 Task: Configure channel productivity for partners.
Action: Mouse moved to (1151, 86)
Screenshot: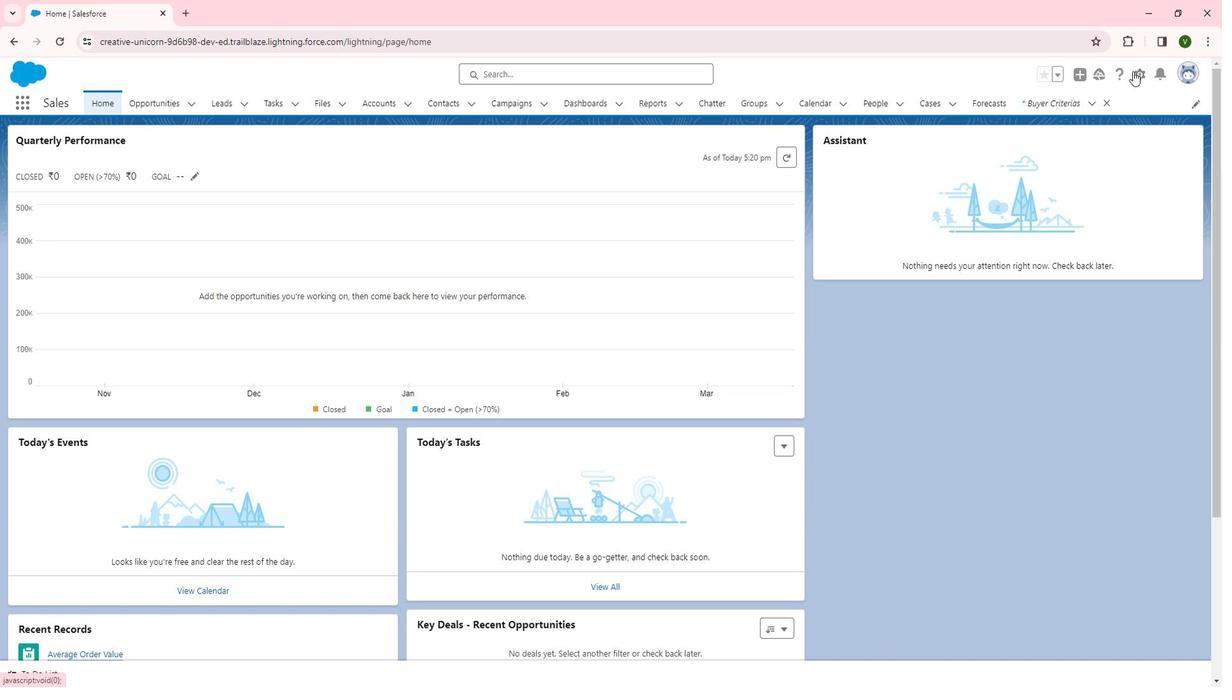 
Action: Mouse pressed left at (1151, 86)
Screenshot: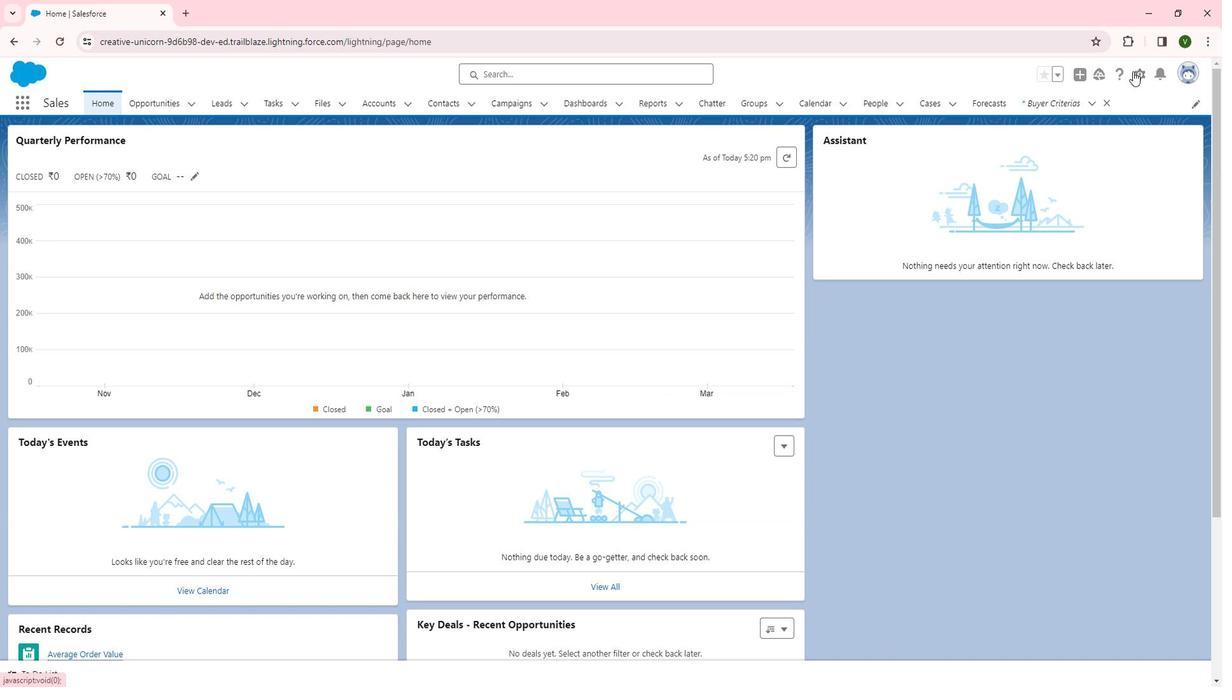 
Action: Mouse moved to (1105, 126)
Screenshot: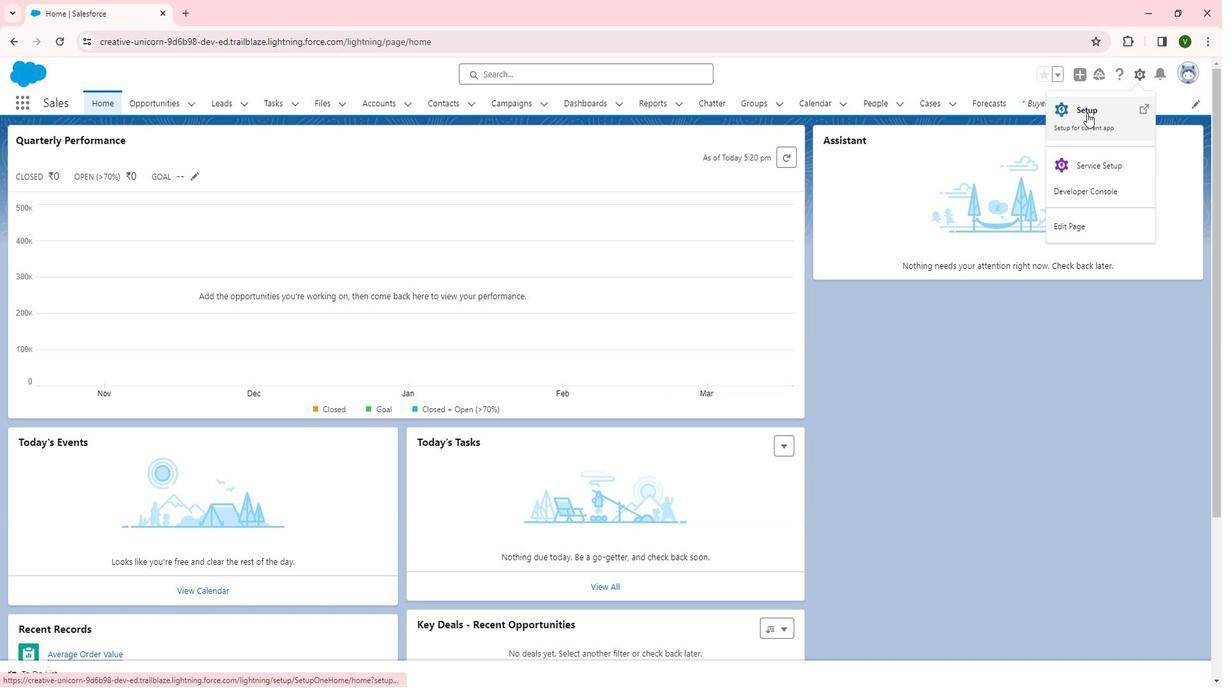 
Action: Mouse pressed left at (1105, 126)
Screenshot: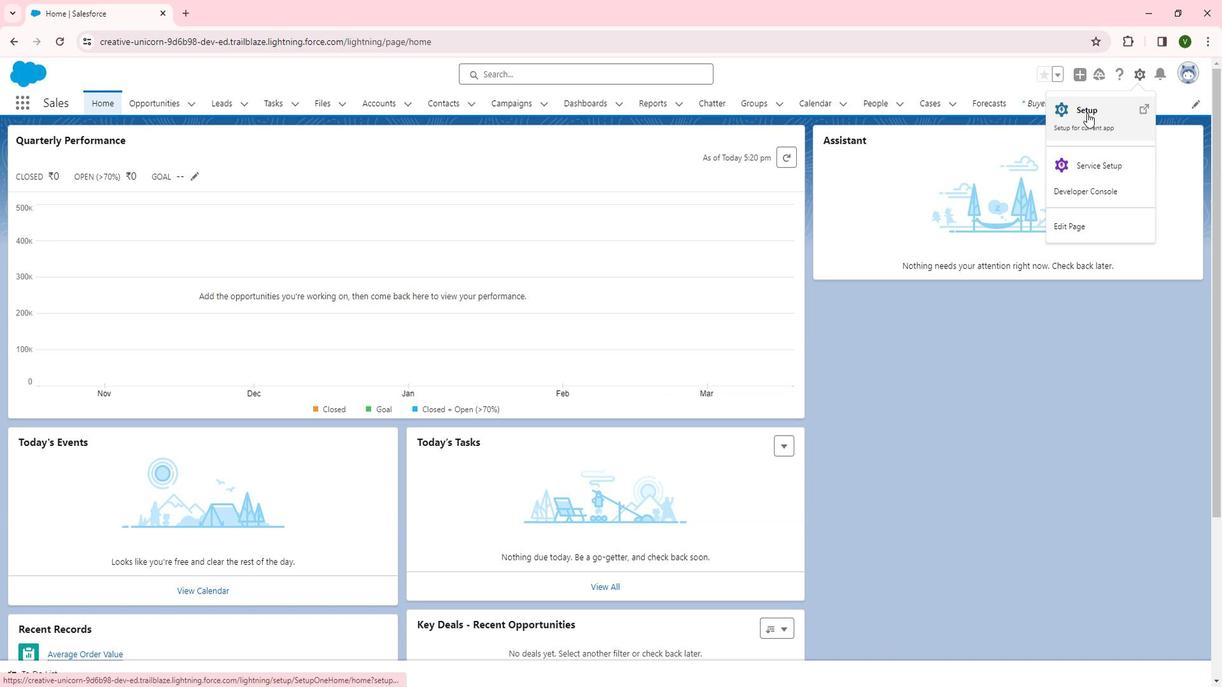 
Action: Mouse moved to (147, 382)
Screenshot: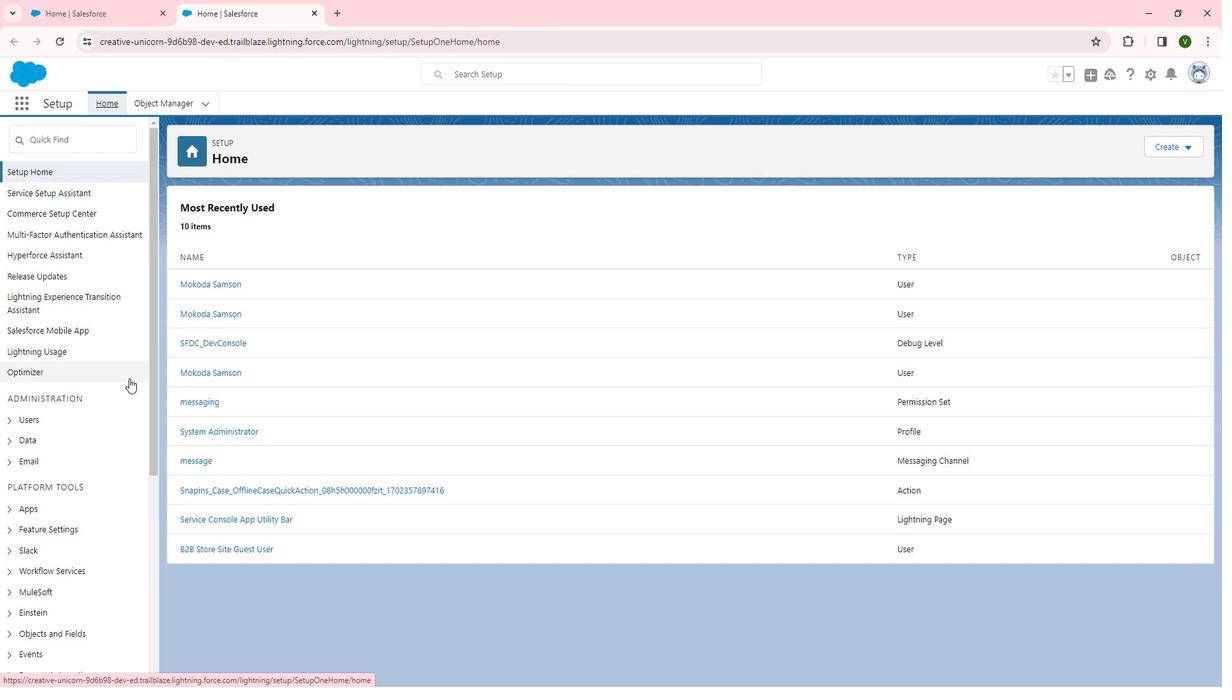 
Action: Mouse scrolled (147, 381) with delta (0, 0)
Screenshot: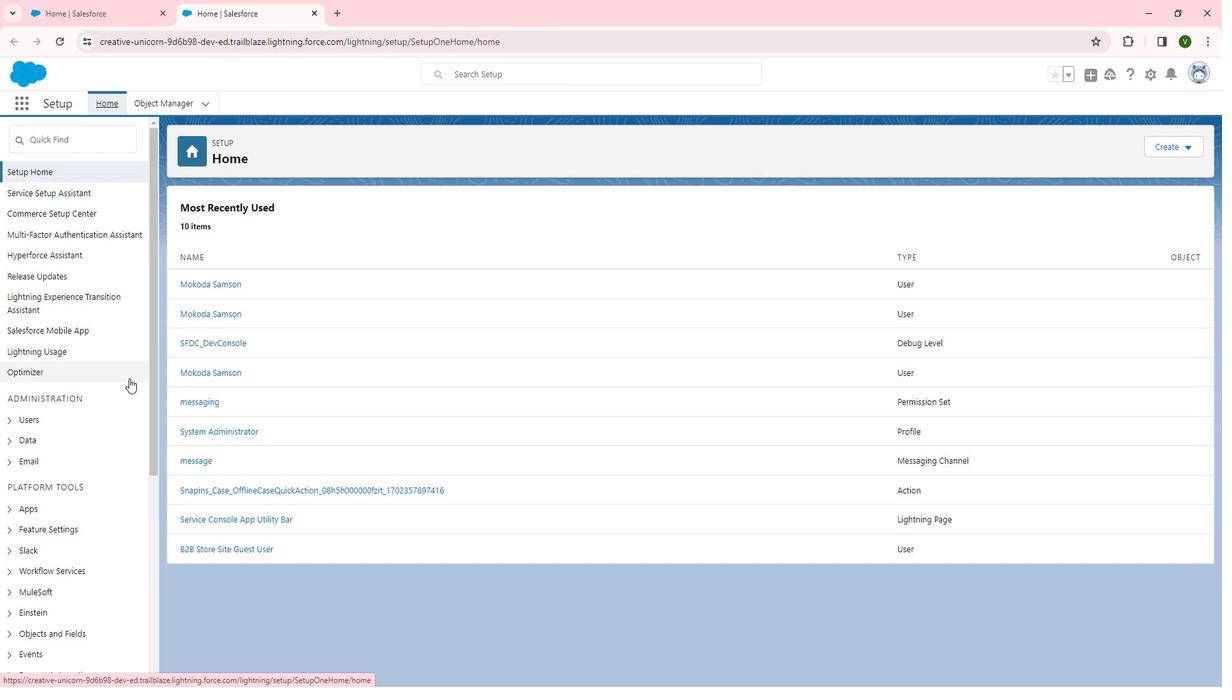 
Action: Mouse moved to (143, 385)
Screenshot: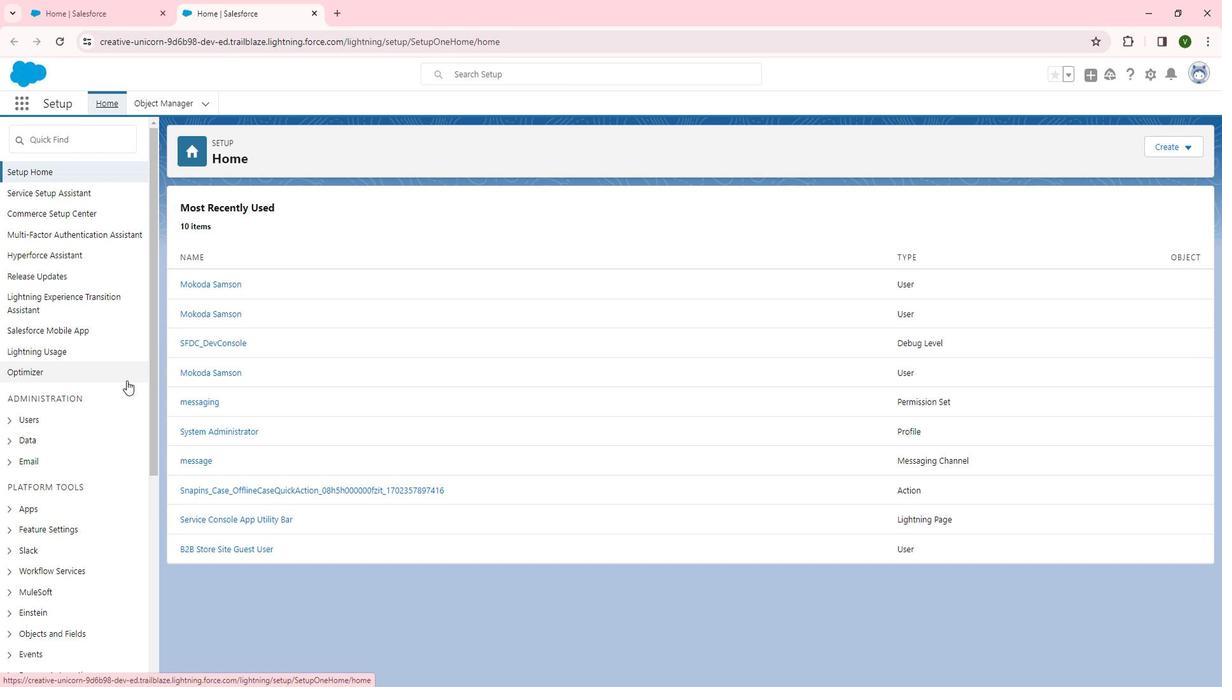 
Action: Mouse scrolled (143, 384) with delta (0, 0)
Screenshot: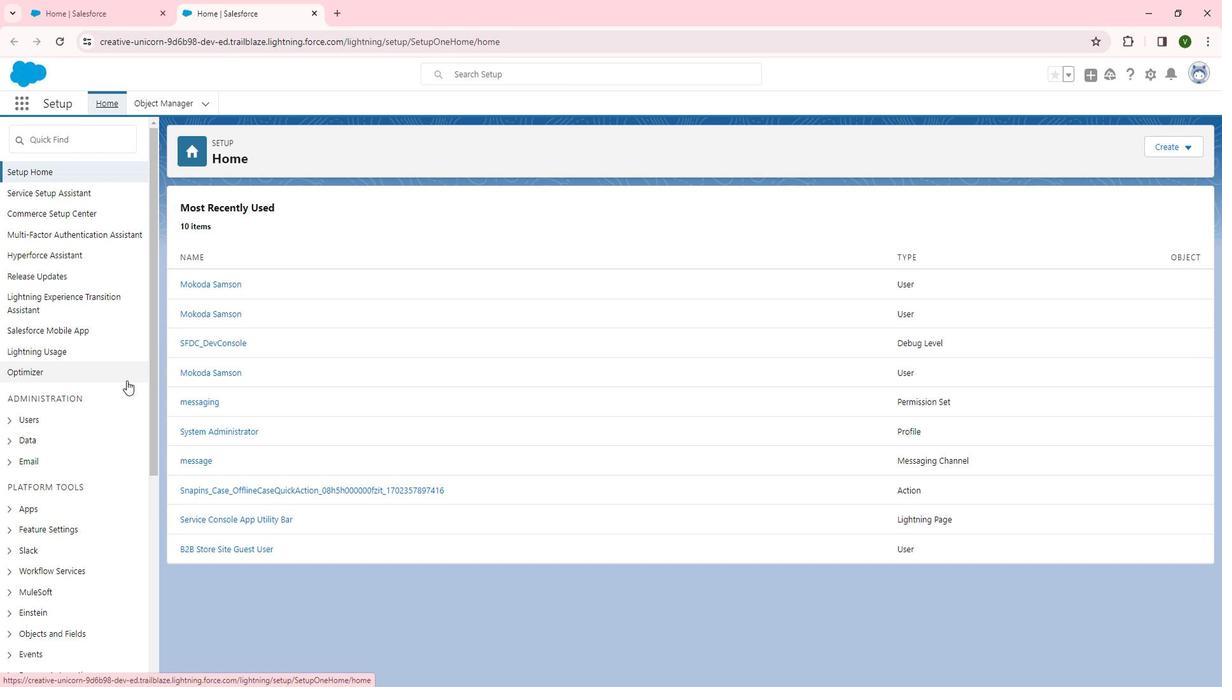 
Action: Mouse moved to (143, 385)
Screenshot: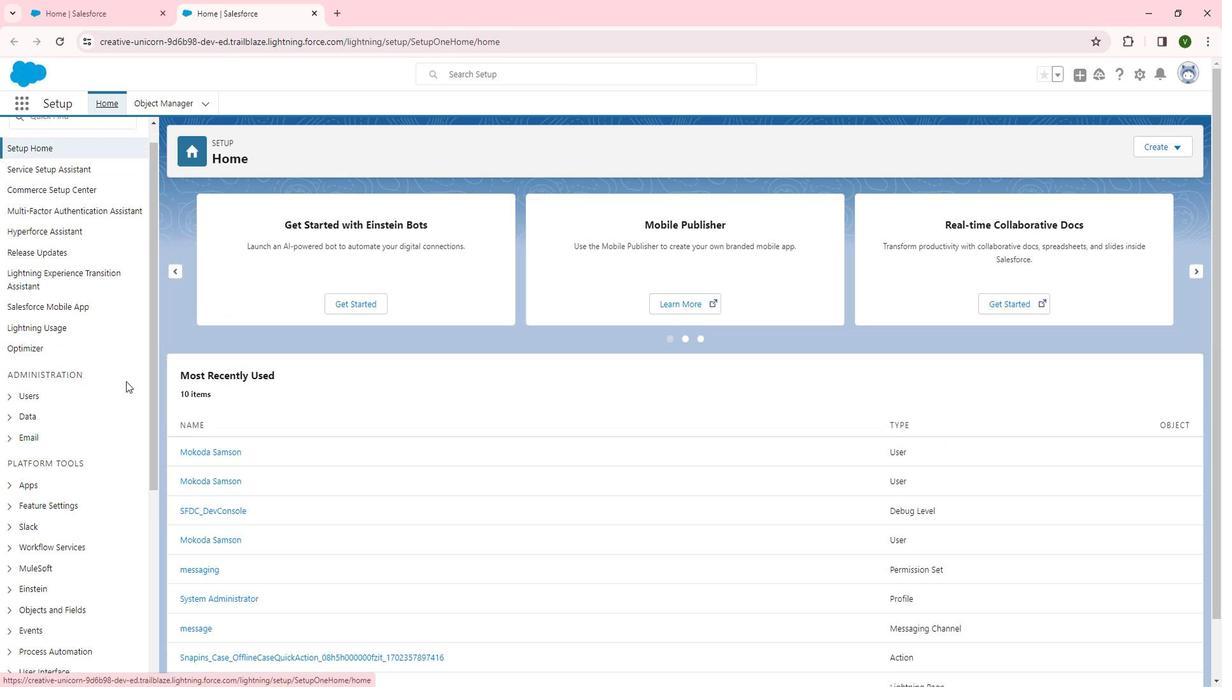 
Action: Mouse scrolled (143, 384) with delta (0, 0)
Screenshot: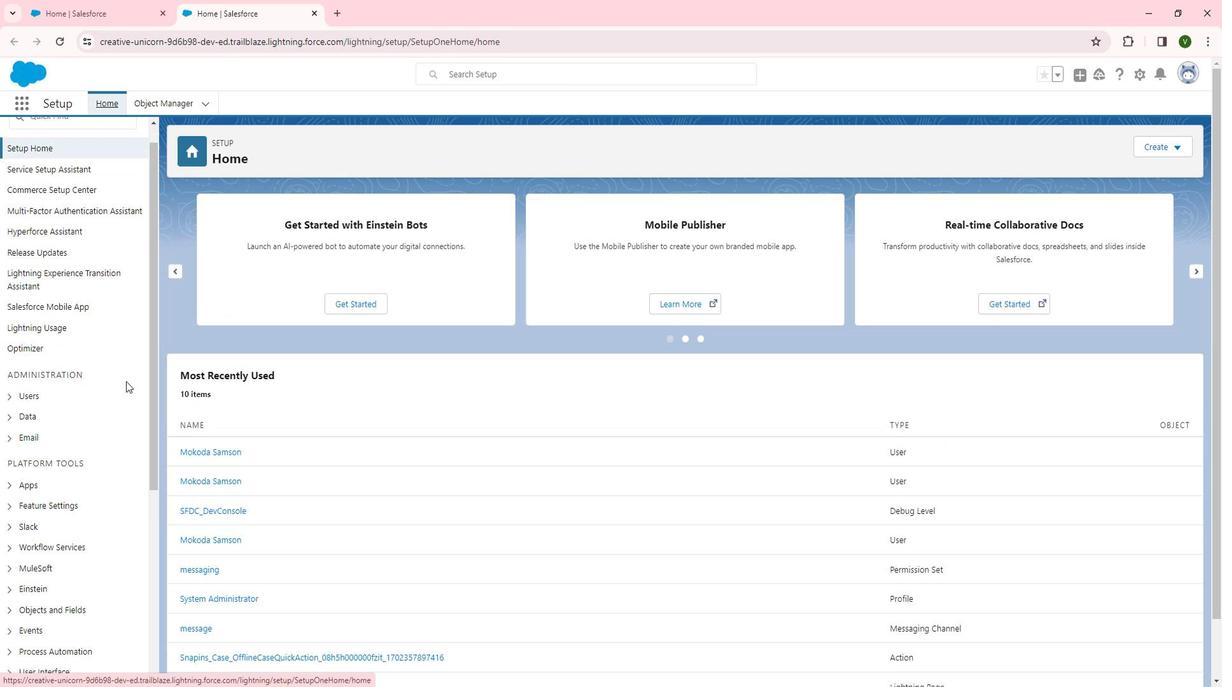 
Action: Mouse moved to (140, 391)
Screenshot: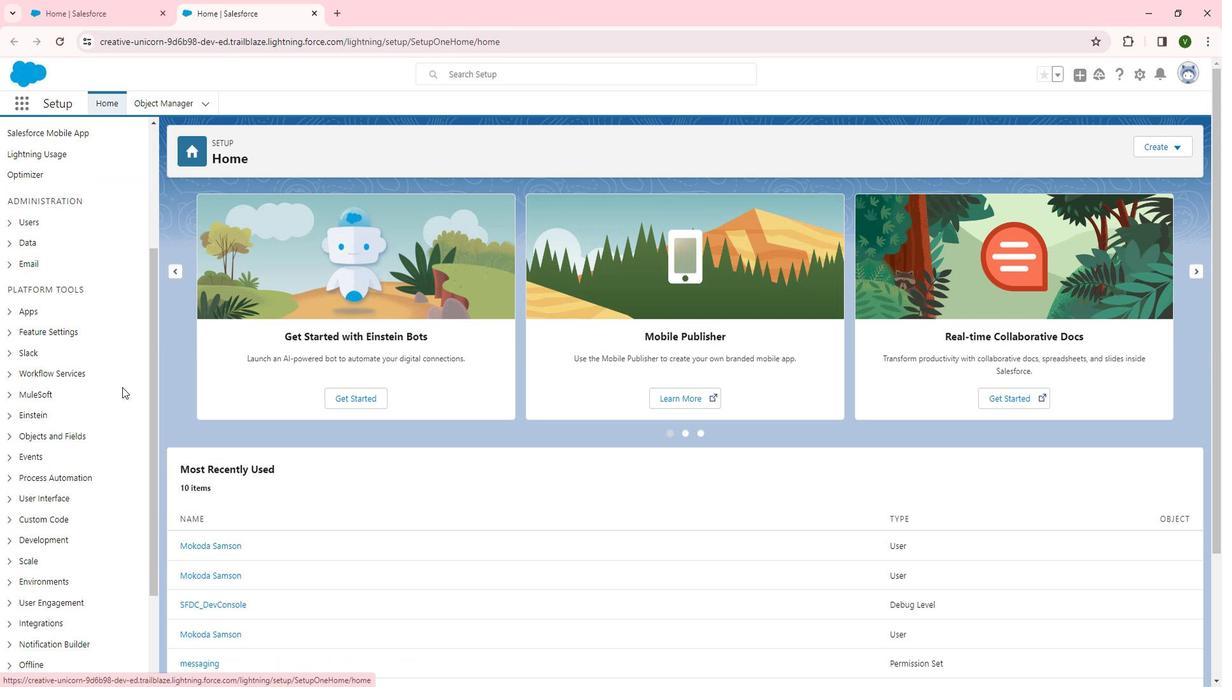
Action: Mouse scrolled (140, 390) with delta (0, 0)
Screenshot: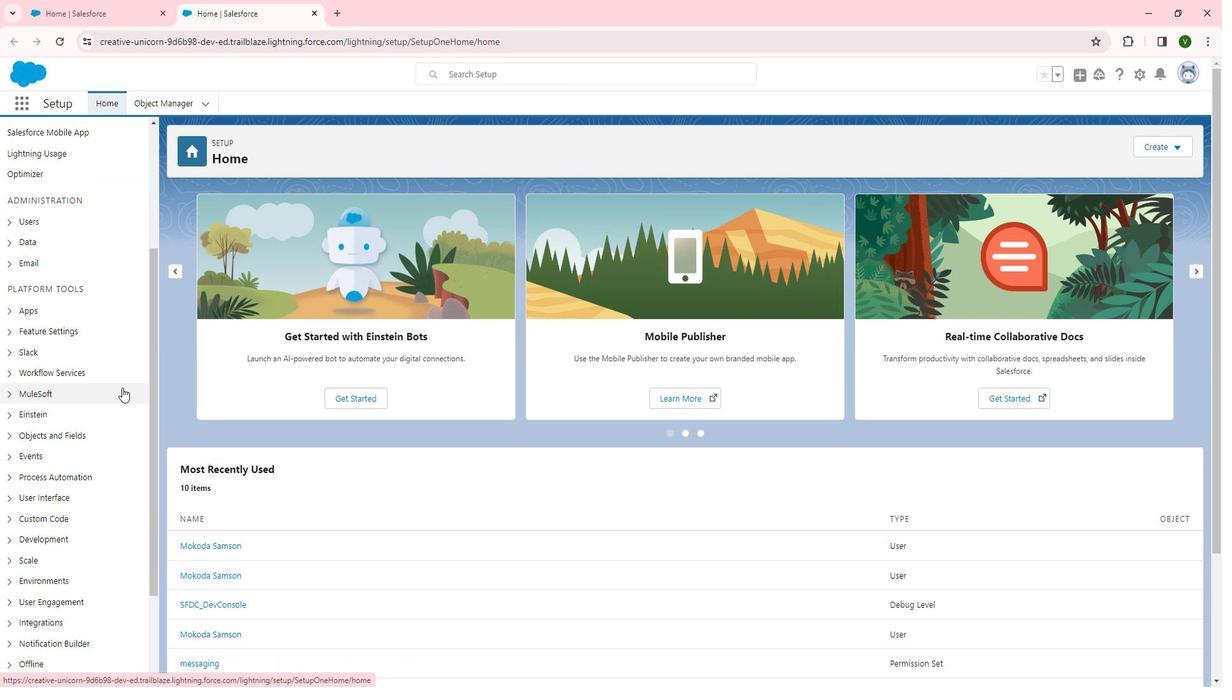 
Action: Mouse moved to (28, 273)
Screenshot: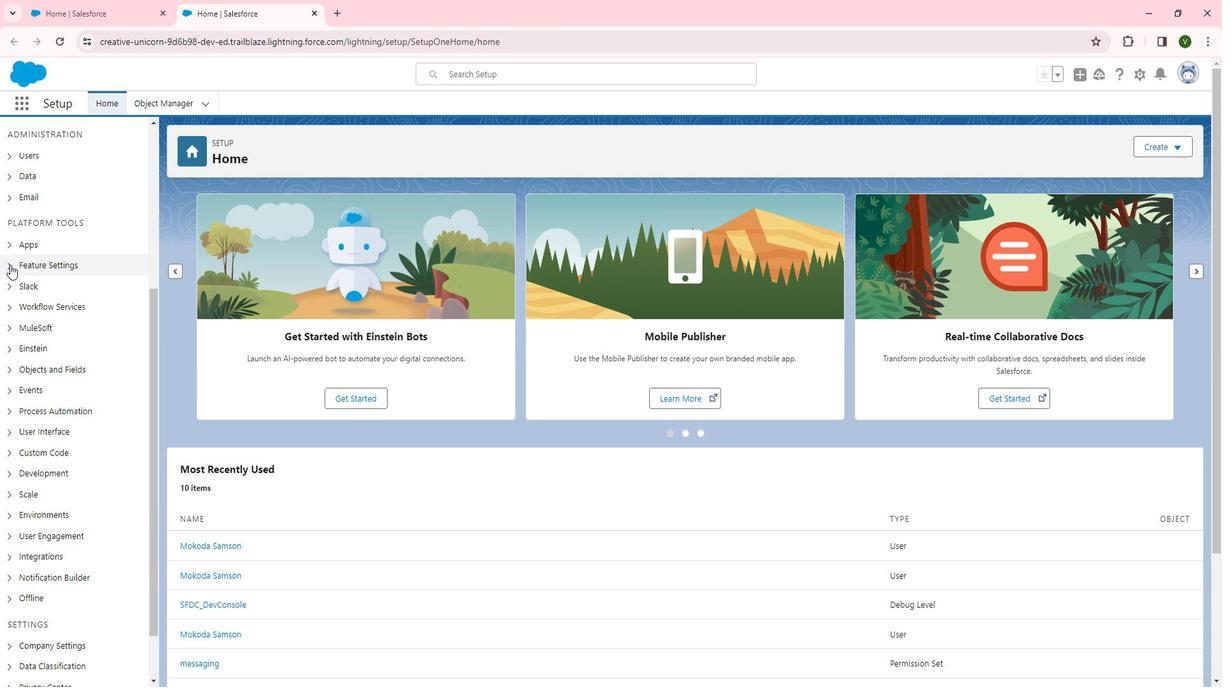 
Action: Mouse pressed left at (28, 273)
Screenshot: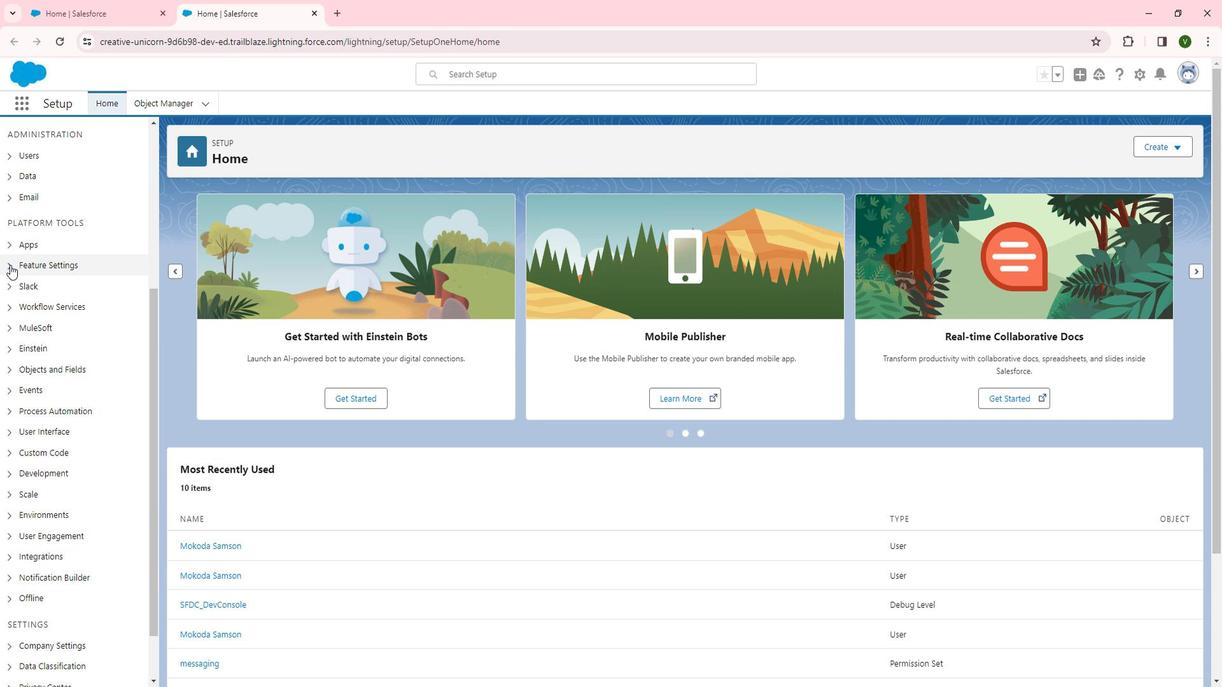 
Action: Mouse moved to (110, 324)
Screenshot: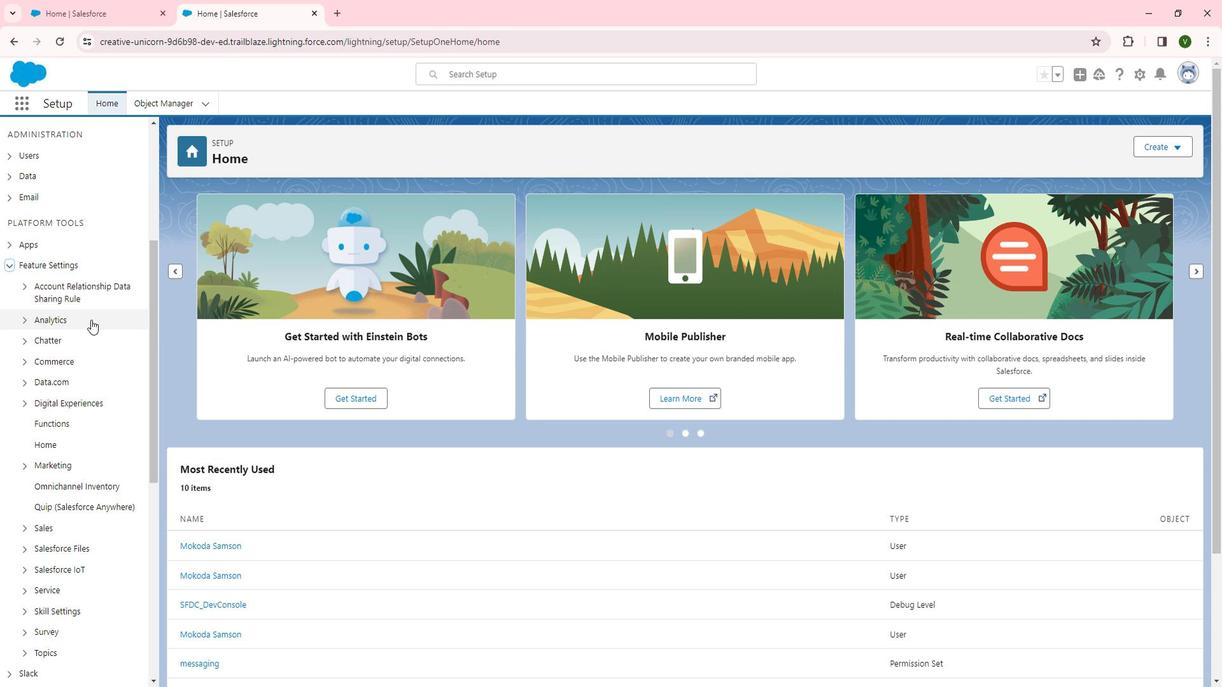 
Action: Mouse scrolled (110, 323) with delta (0, 0)
Screenshot: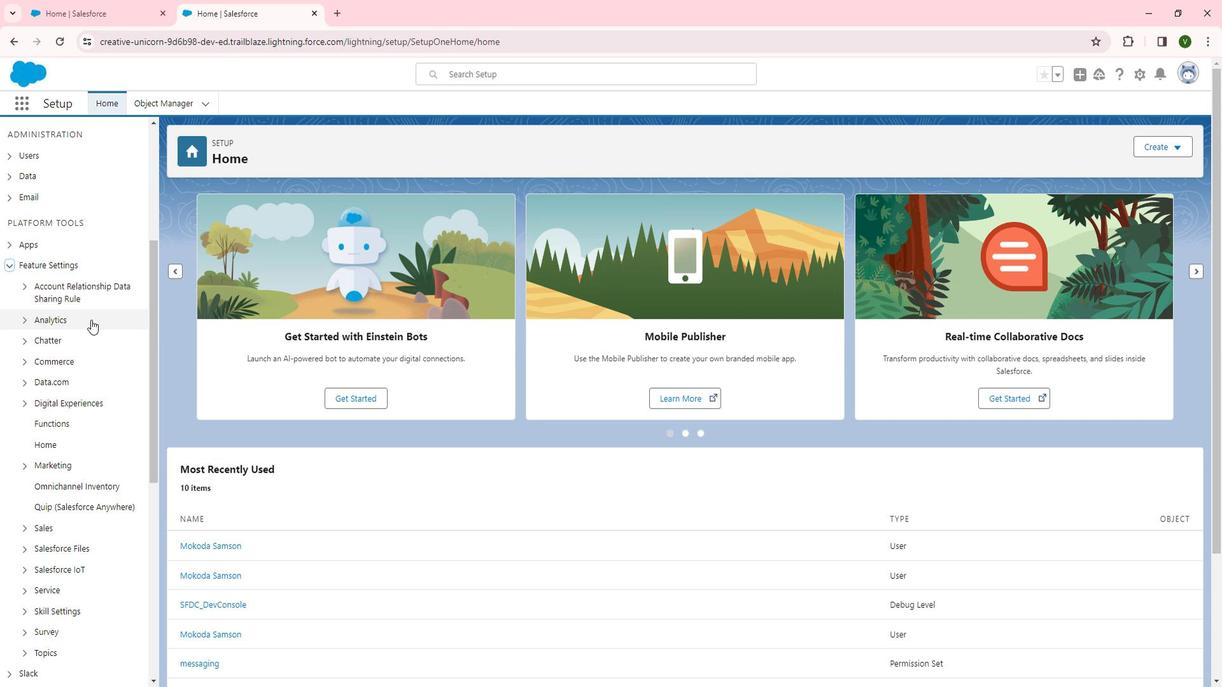 
Action: Mouse moved to (107, 333)
Screenshot: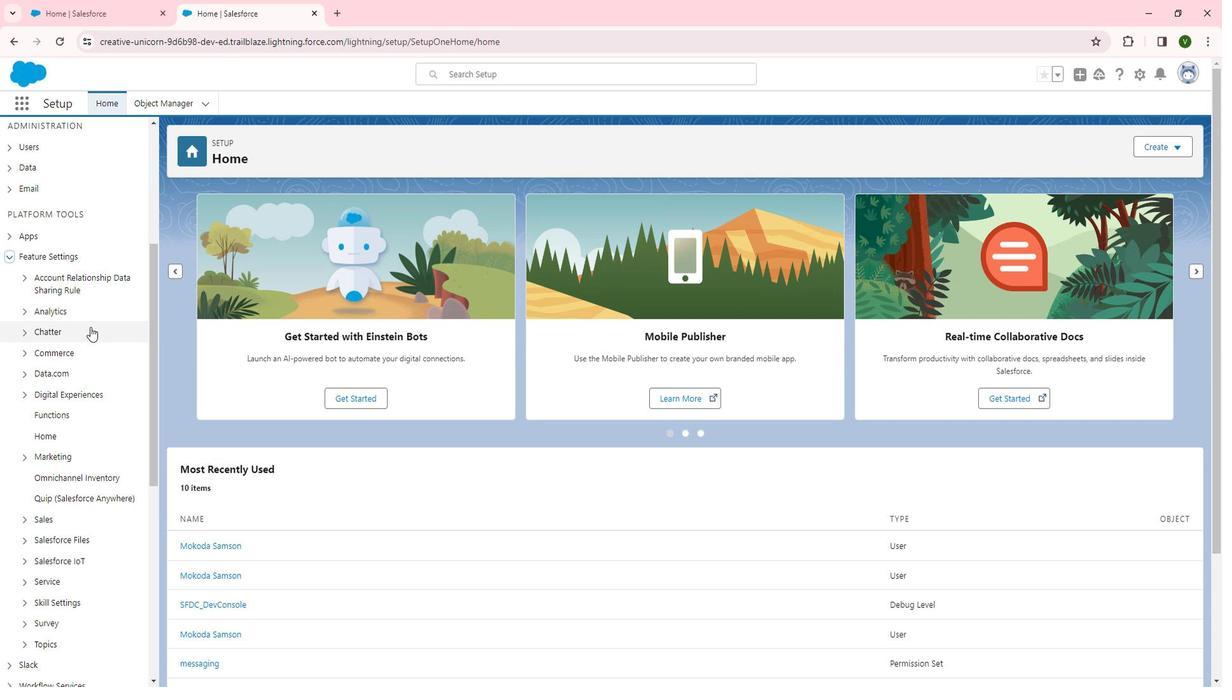 
Action: Mouse scrolled (107, 332) with delta (0, 0)
Screenshot: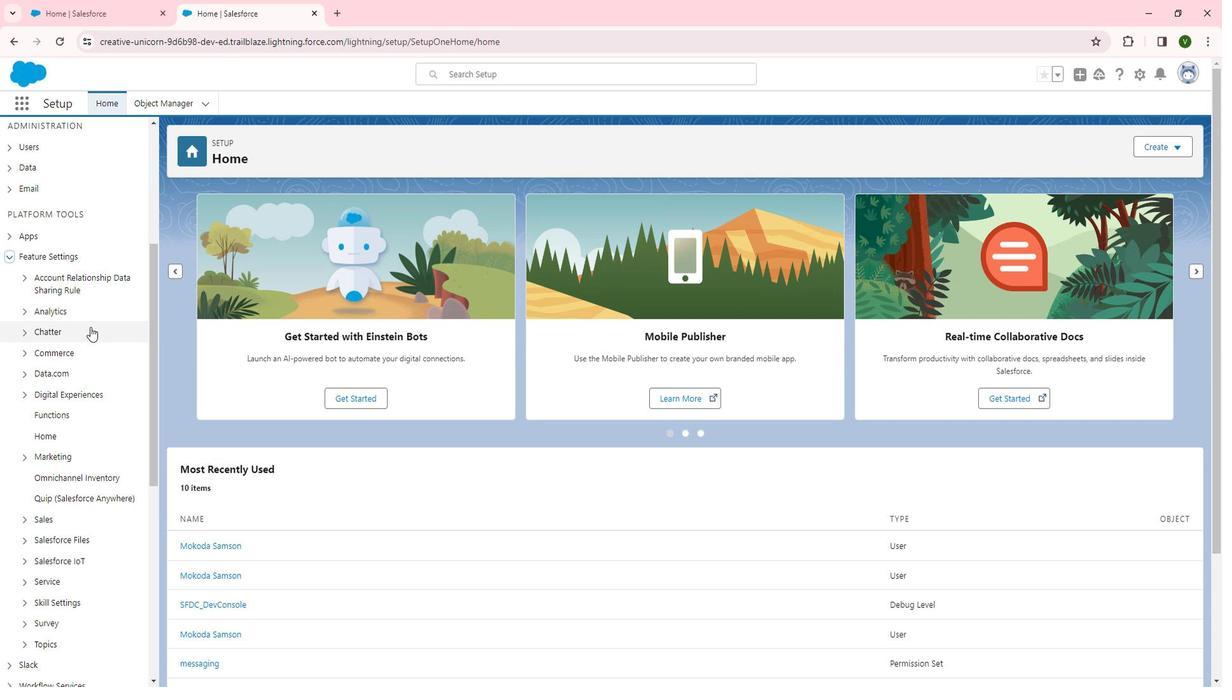 
Action: Mouse moved to (101, 342)
Screenshot: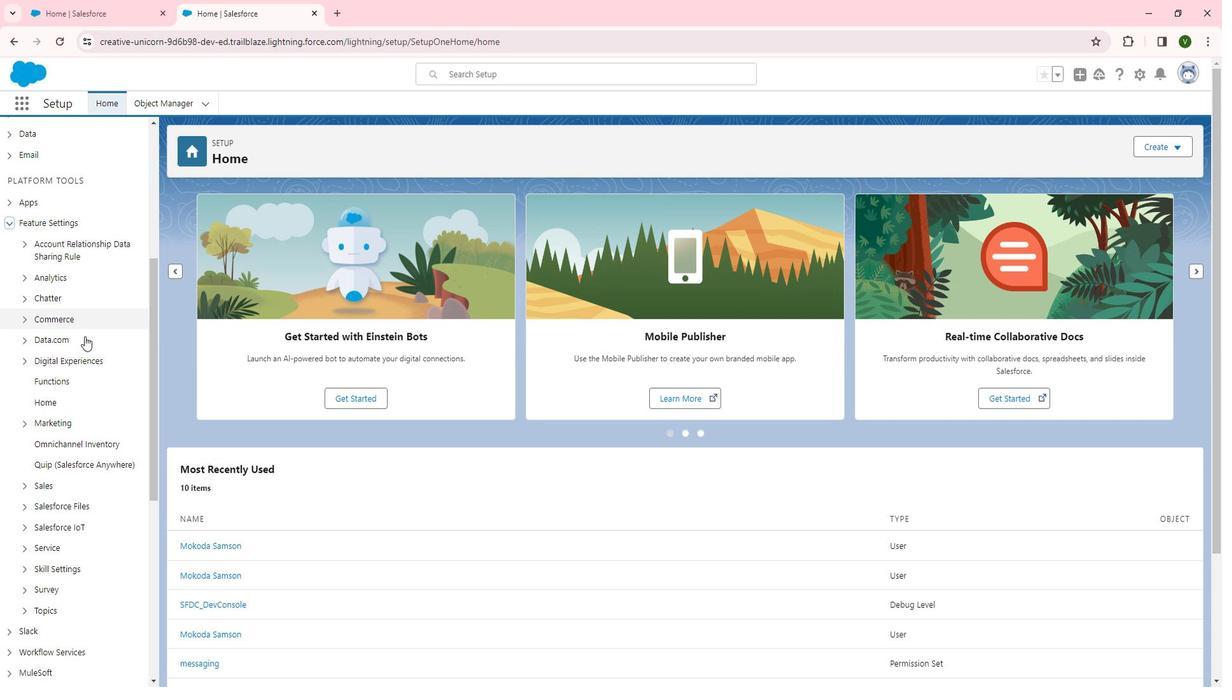 
Action: Mouse scrolled (101, 341) with delta (0, 0)
Screenshot: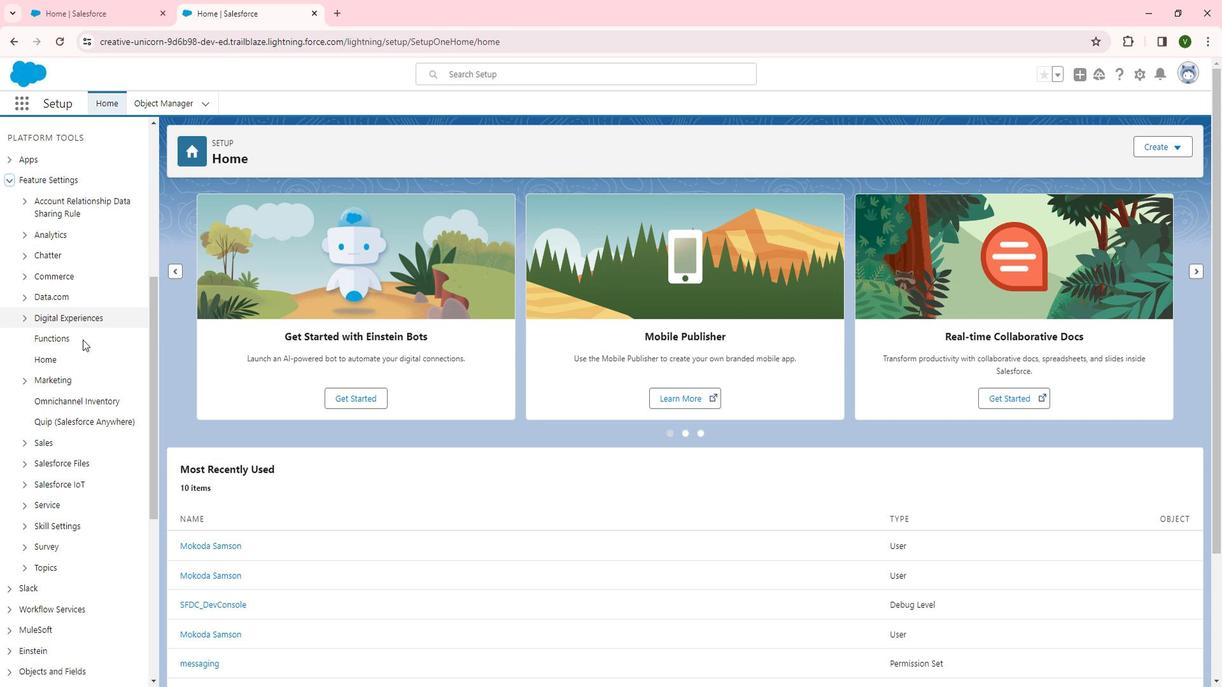 
Action: Mouse moved to (42, 336)
Screenshot: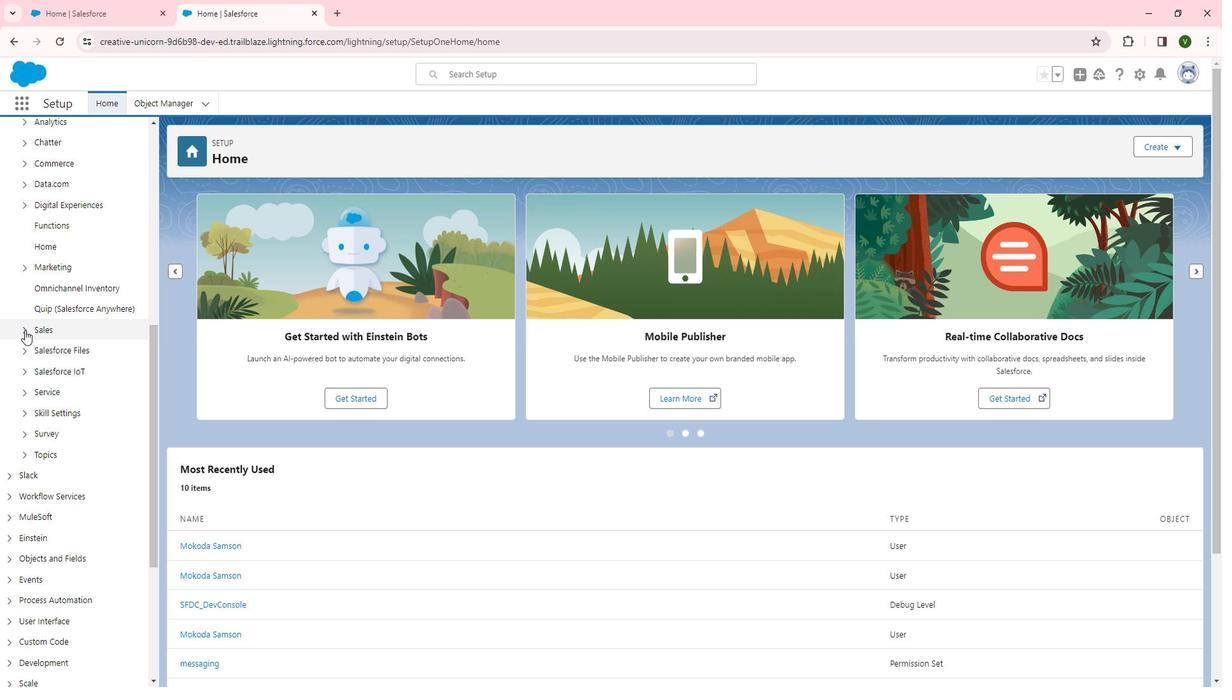 
Action: Mouse pressed left at (42, 336)
Screenshot: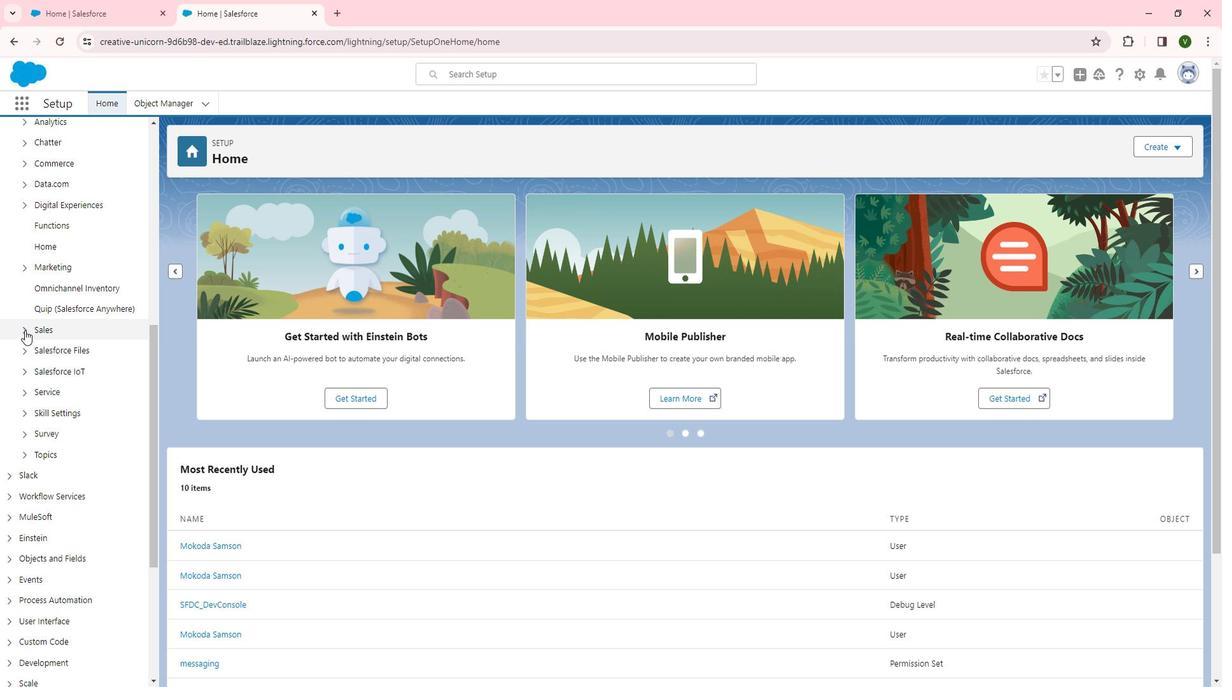 
Action: Mouse moved to (101, 403)
Screenshot: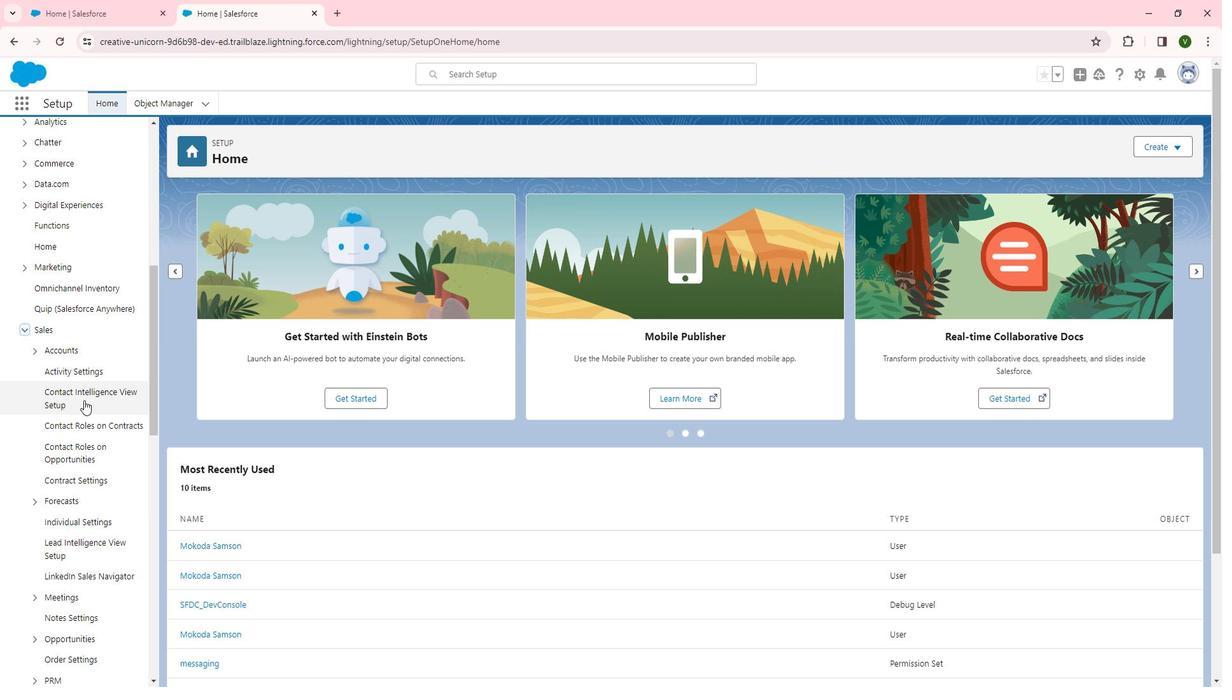 
Action: Mouse scrolled (101, 402) with delta (0, 0)
Screenshot: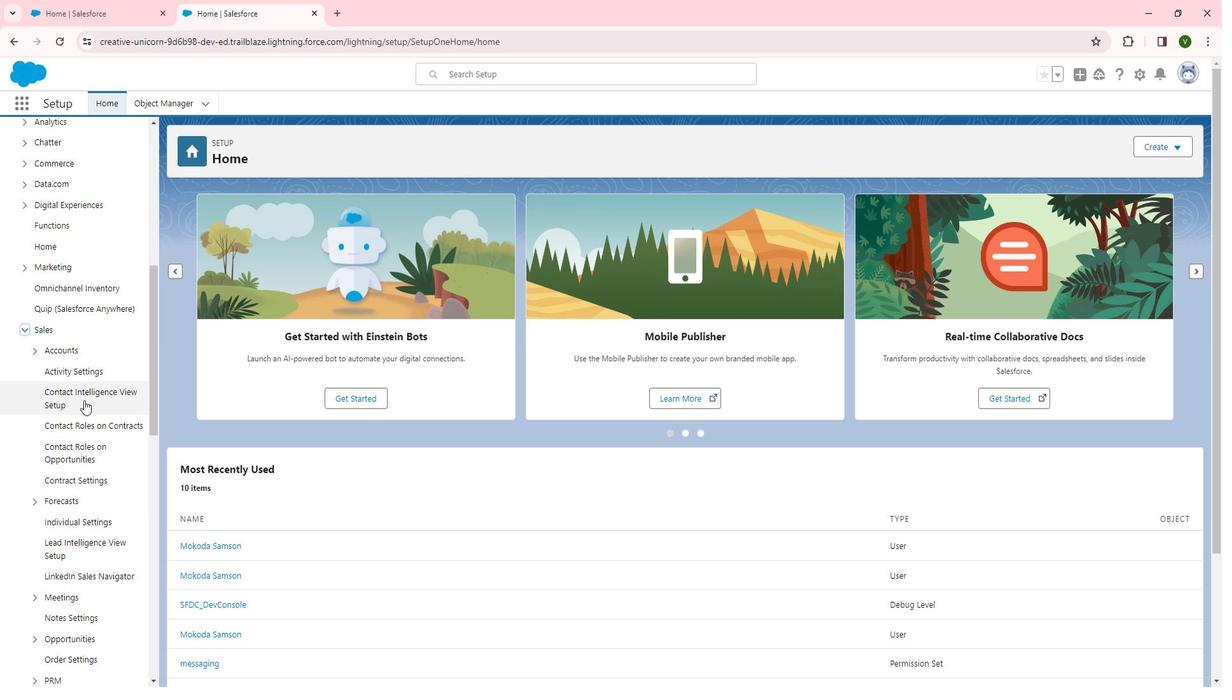 
Action: Mouse moved to (101, 404)
Screenshot: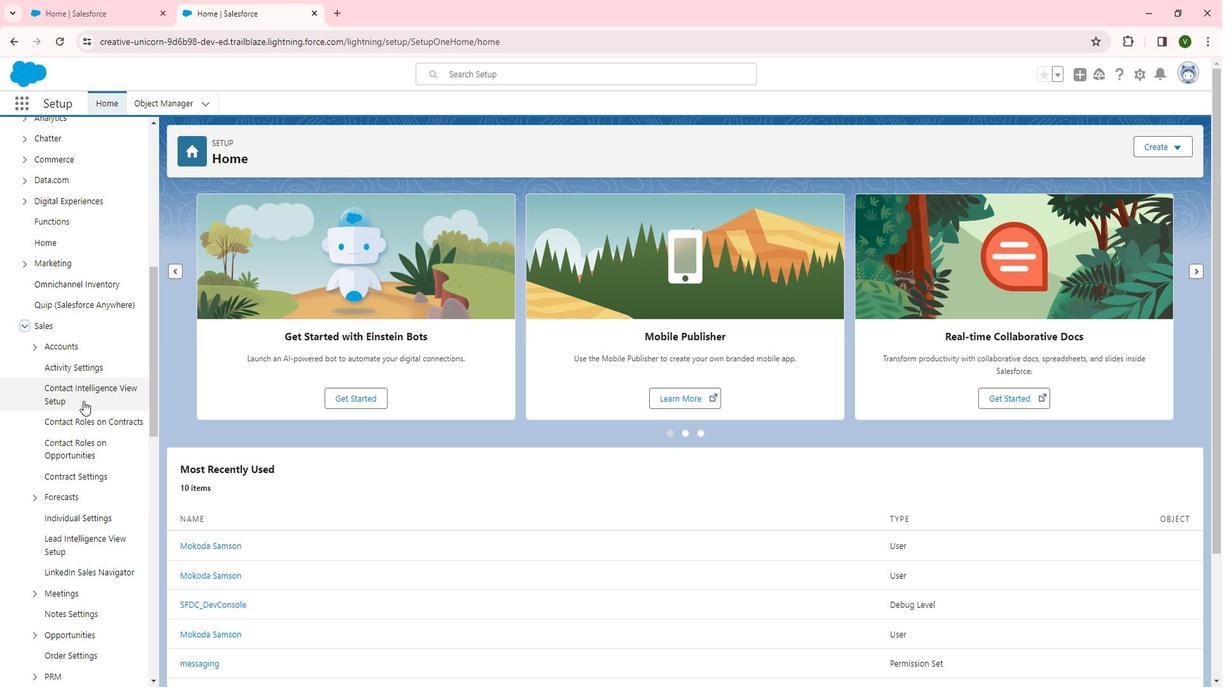 
Action: Mouse scrolled (101, 403) with delta (0, 0)
Screenshot: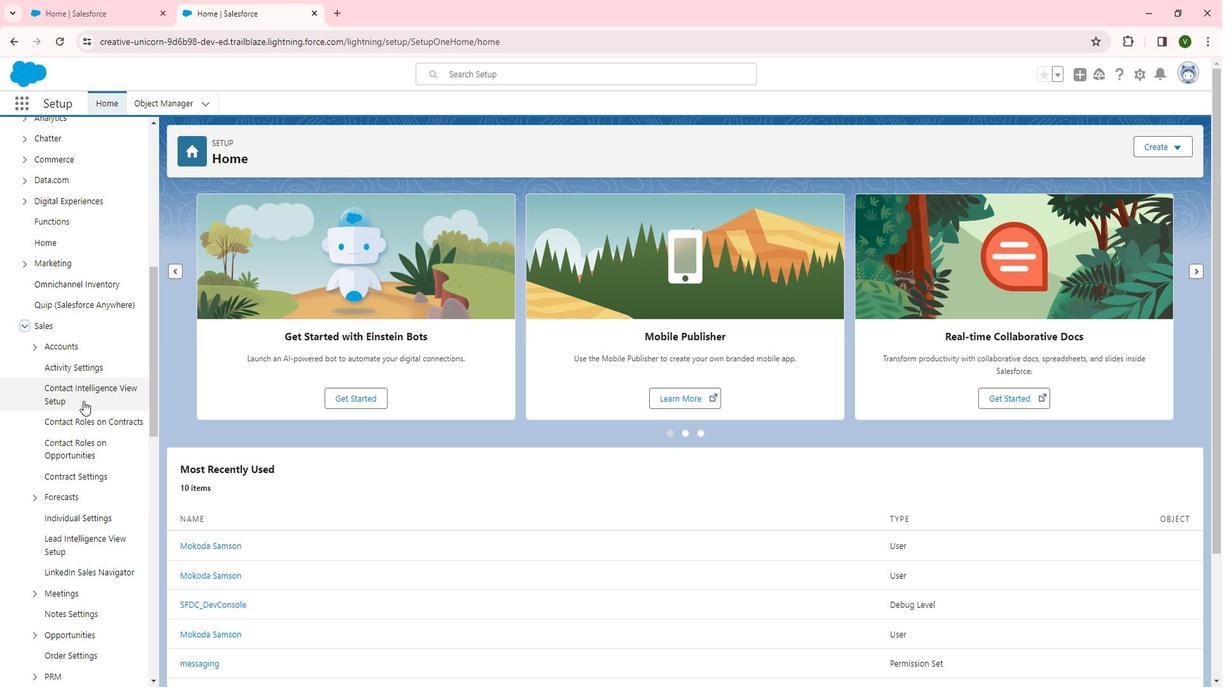 
Action: Mouse moved to (101, 404)
Screenshot: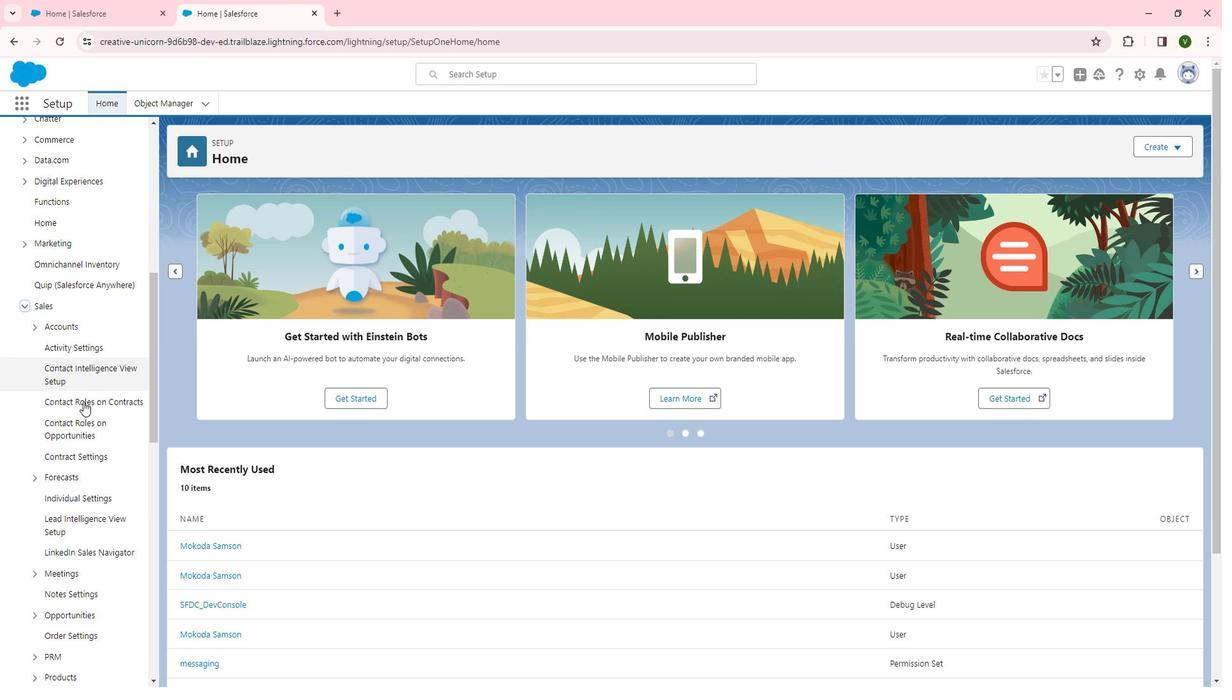 
Action: Mouse scrolled (101, 404) with delta (0, 0)
Screenshot: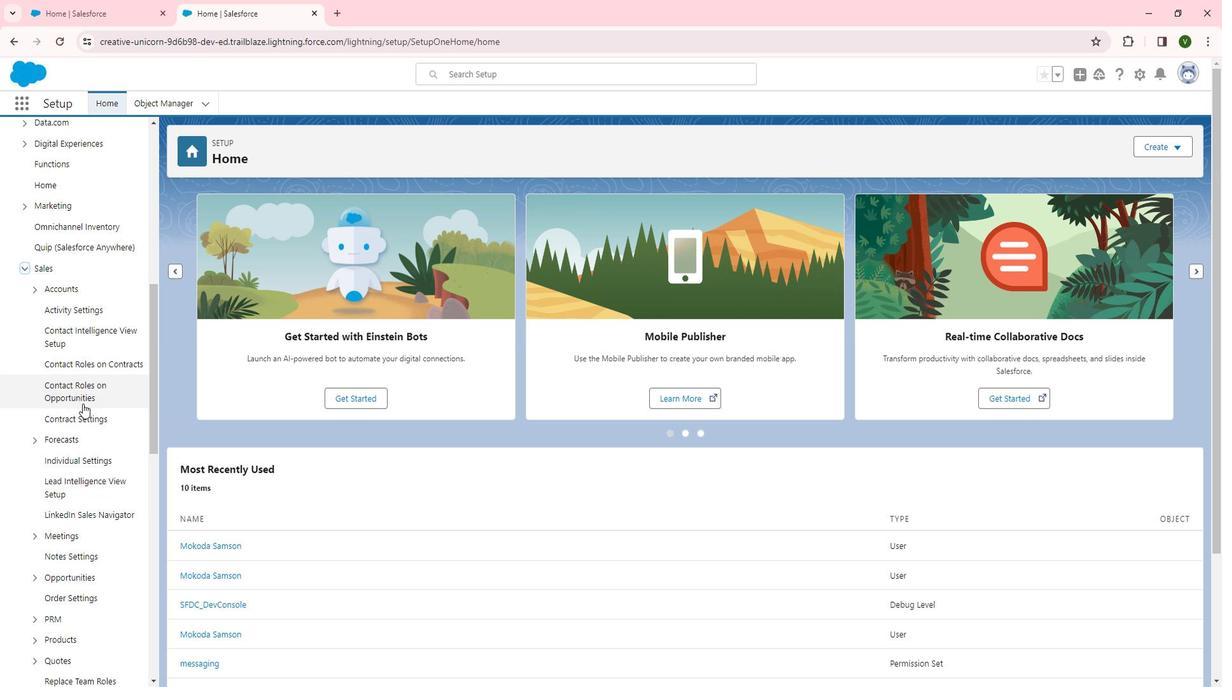 
Action: Mouse moved to (72, 483)
Screenshot: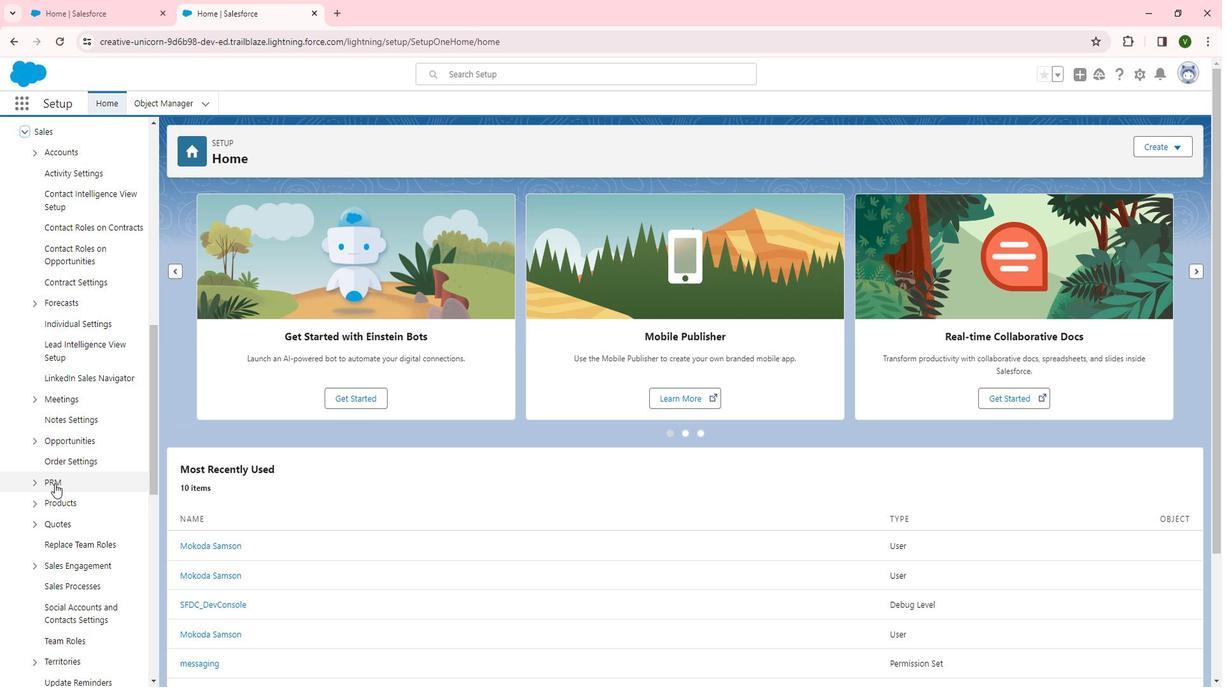 
Action: Mouse pressed left at (72, 483)
Screenshot: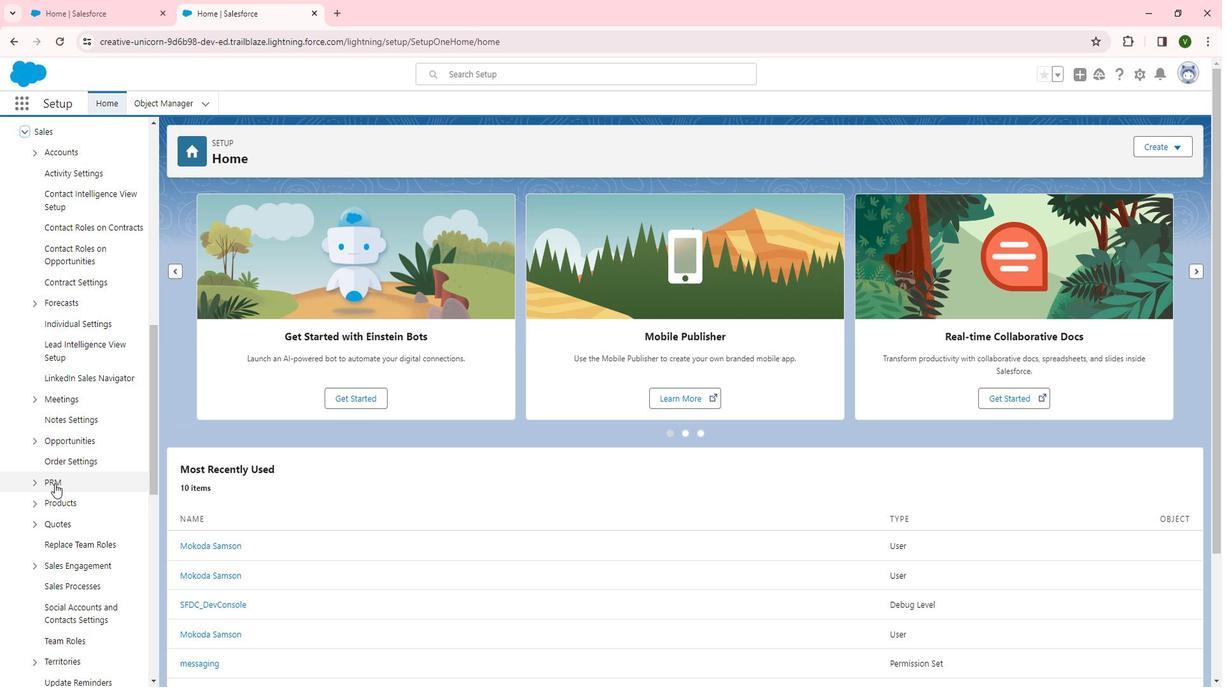 
Action: Mouse moved to (99, 545)
Screenshot: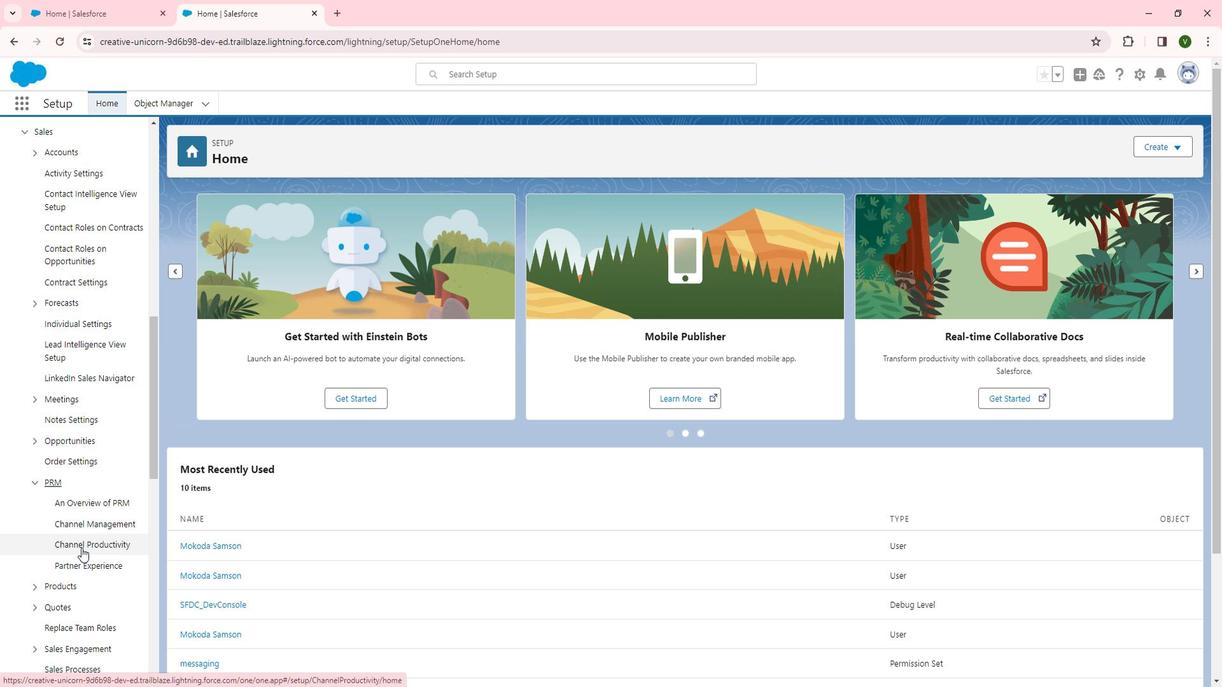 
Action: Mouse pressed left at (99, 545)
Screenshot: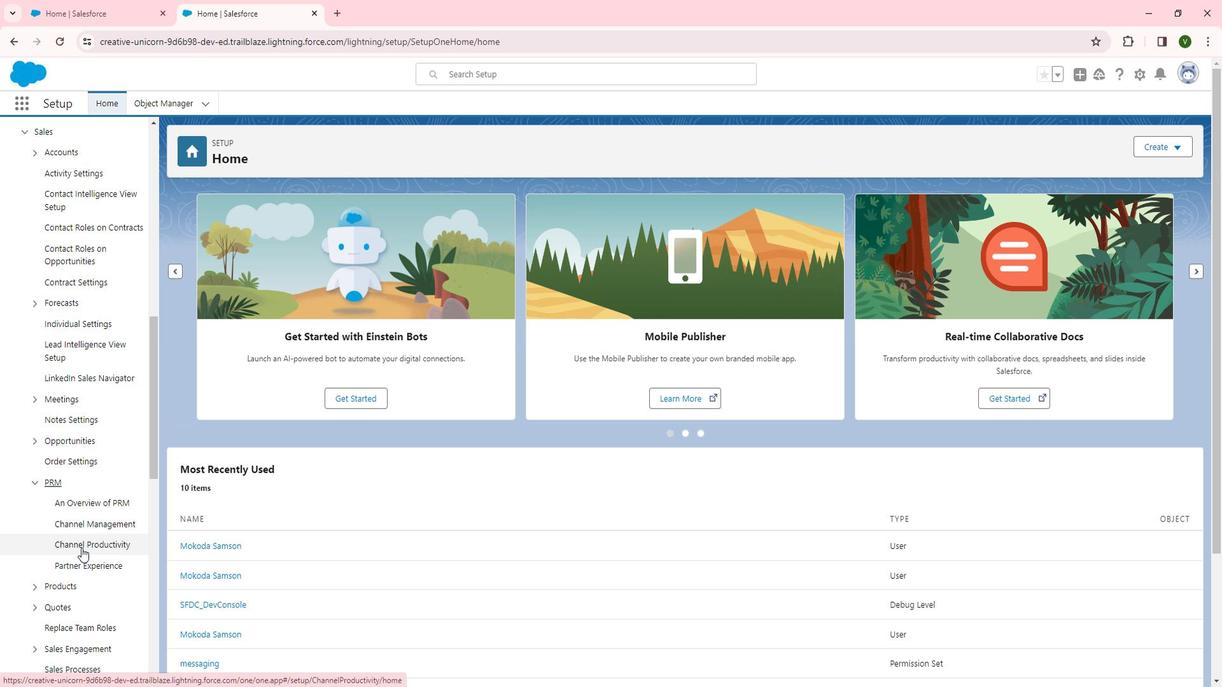 
Action: Mouse moved to (651, 524)
Screenshot: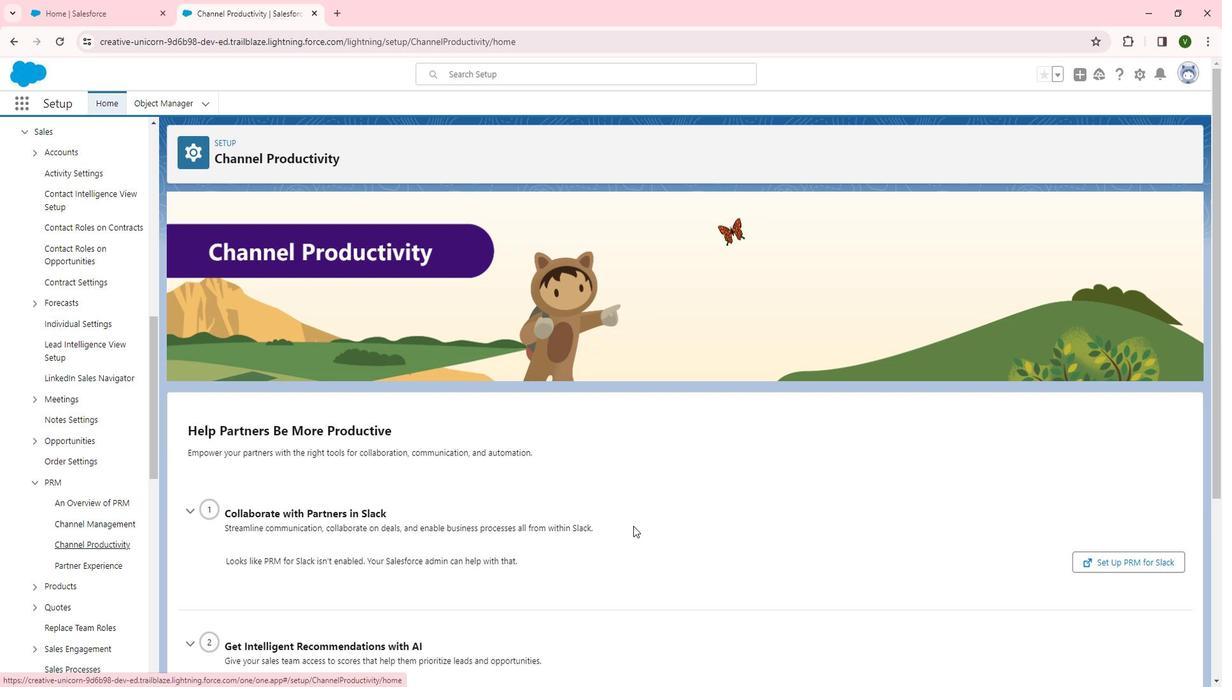 
Action: Mouse scrolled (651, 523) with delta (0, 0)
Screenshot: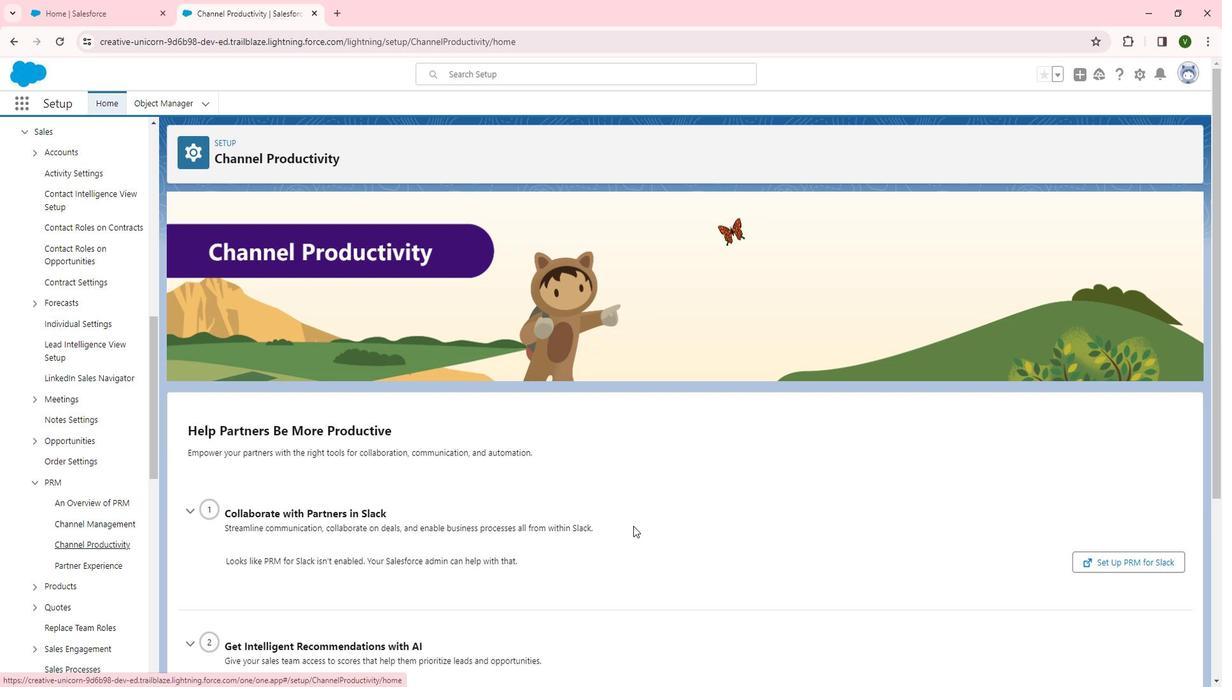 
Action: Mouse scrolled (651, 523) with delta (0, 0)
Screenshot: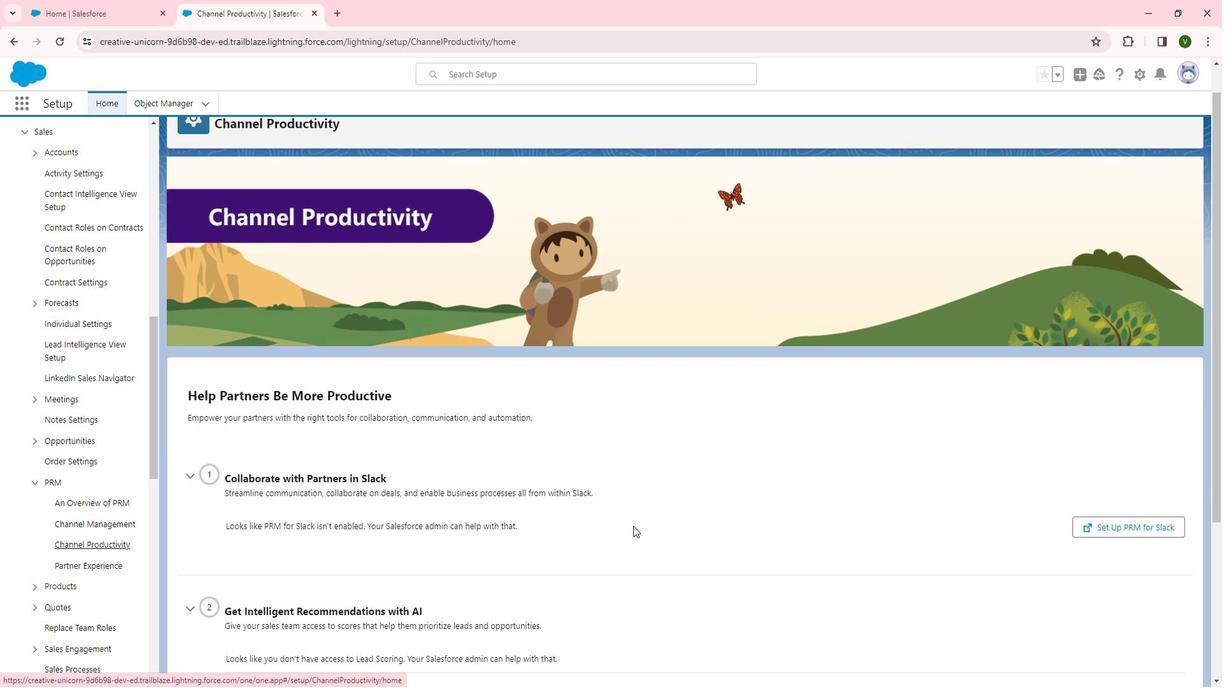 
Action: Mouse scrolled (651, 523) with delta (0, 0)
Screenshot: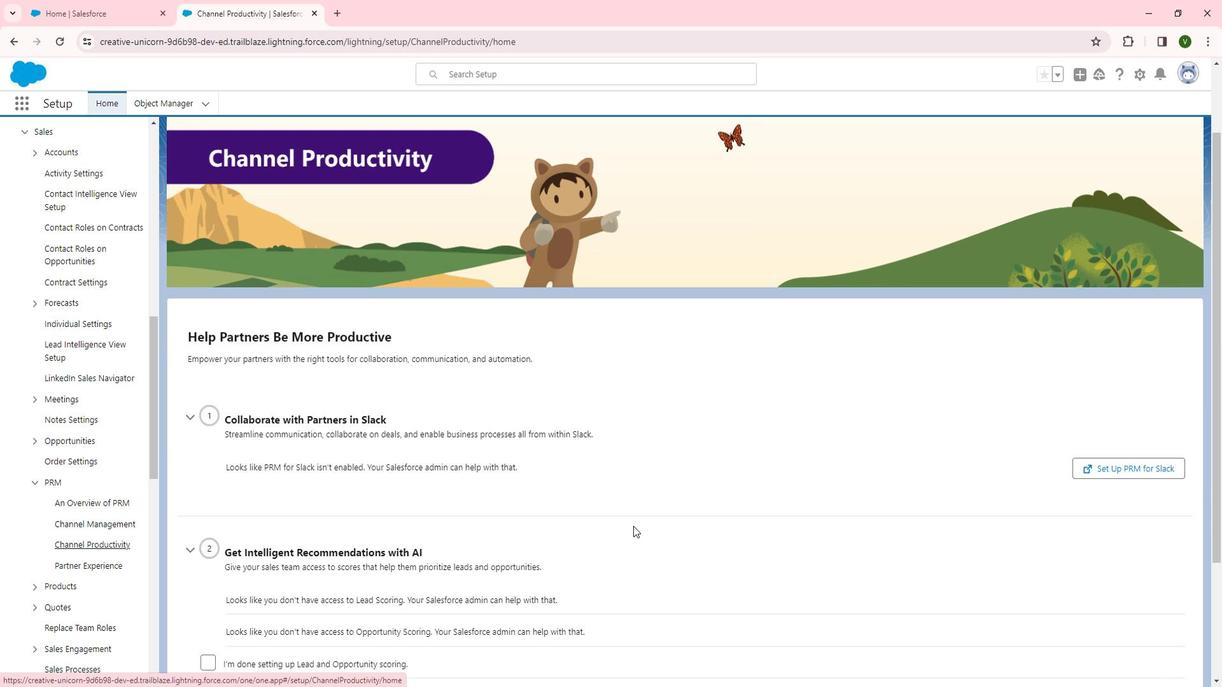 
Action: Mouse scrolled (651, 523) with delta (0, 0)
Screenshot: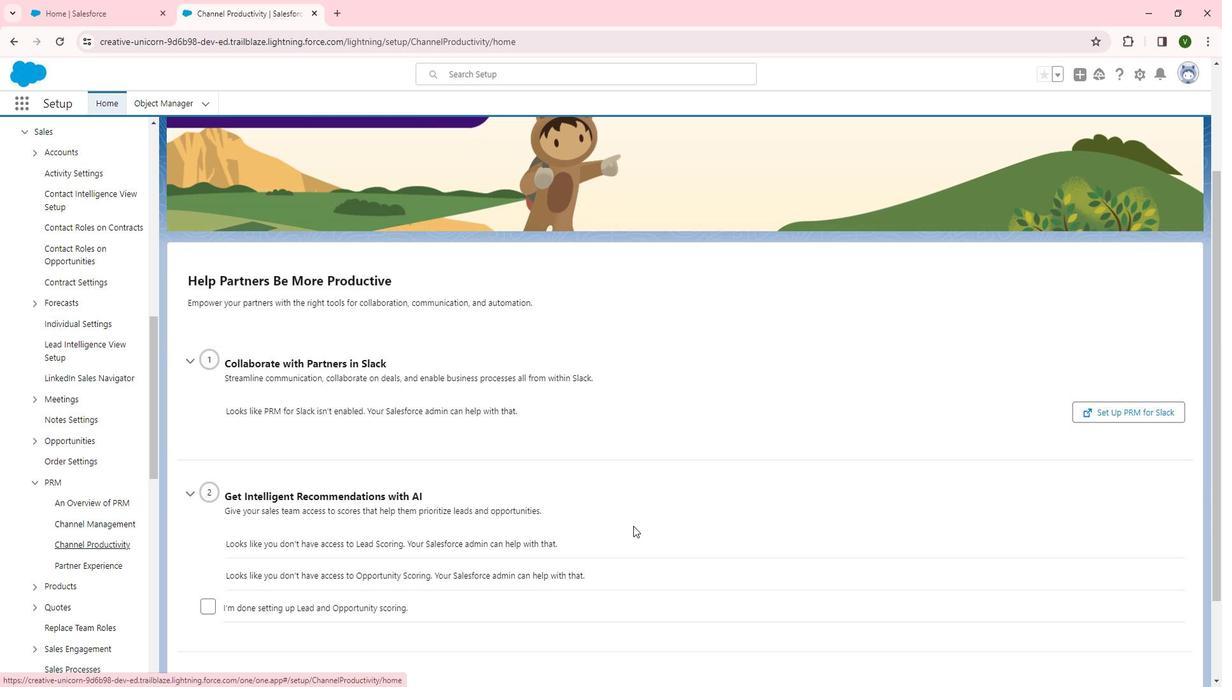
Action: Mouse moved to (226, 496)
Screenshot: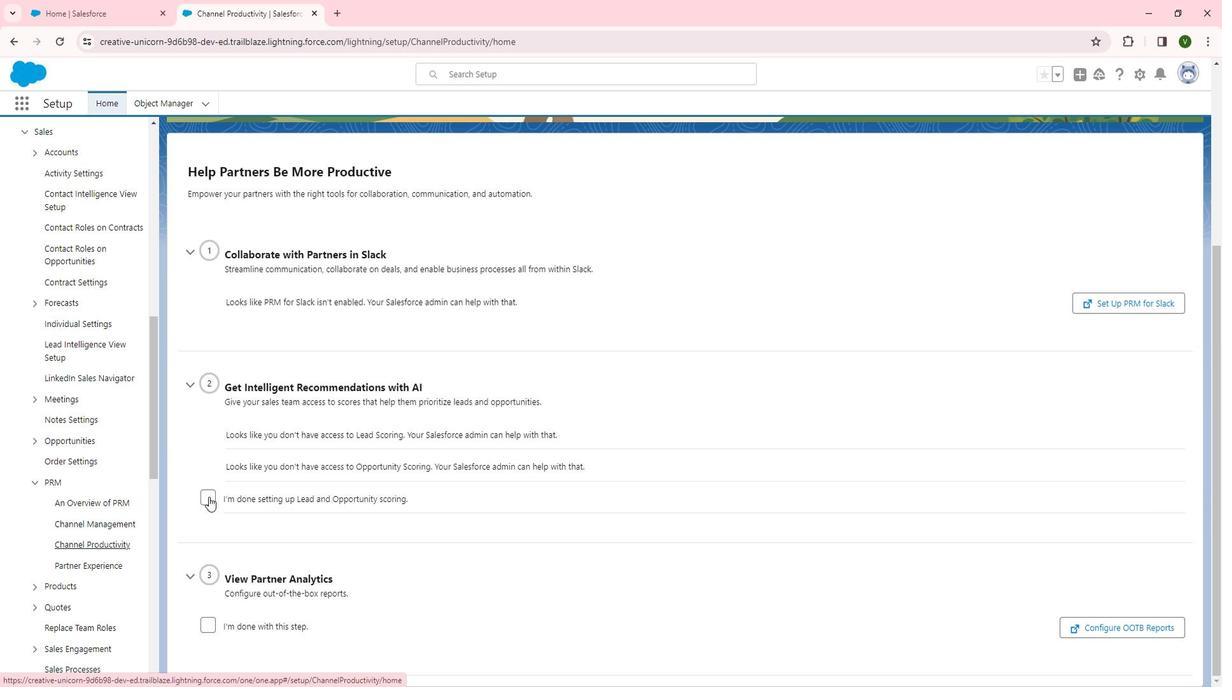 
Action: Mouse pressed left at (226, 496)
Screenshot: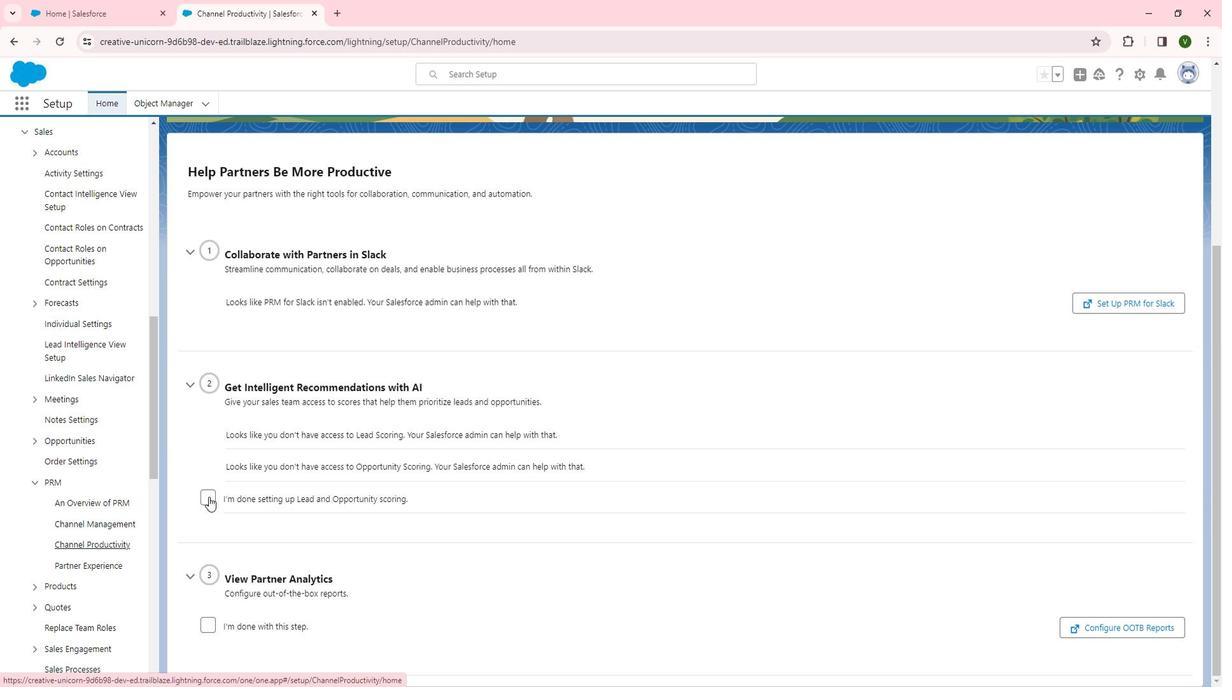 
Action: Mouse moved to (462, 455)
Screenshot: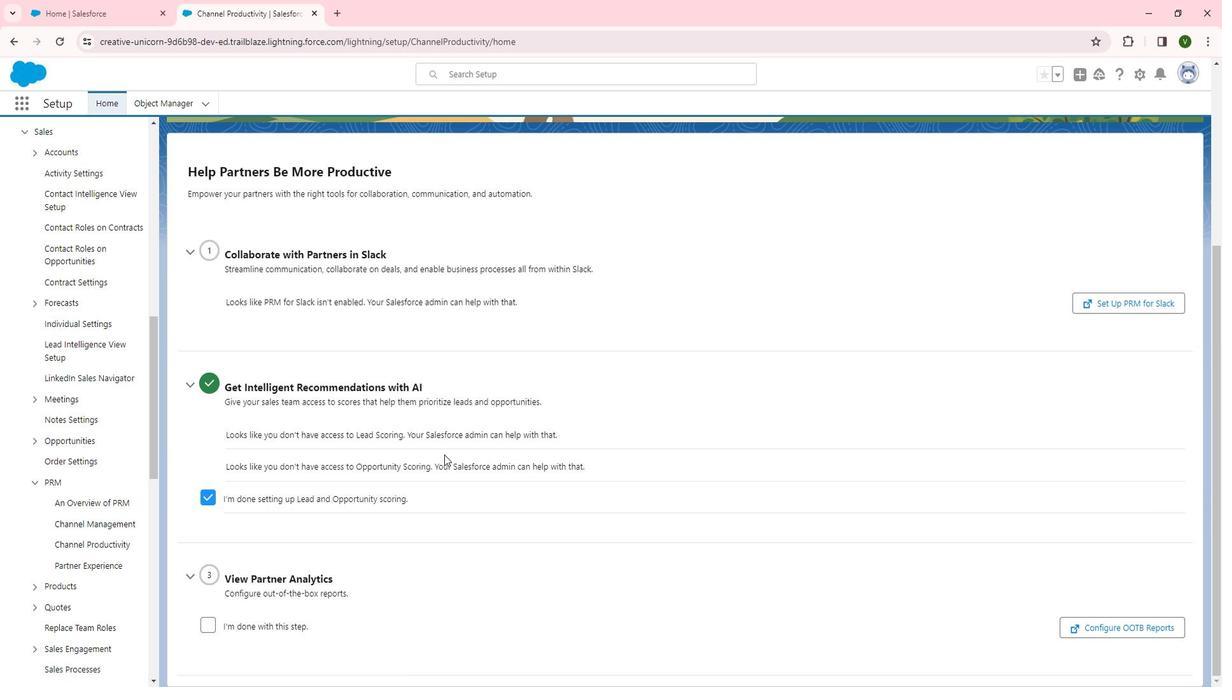 
Action: Mouse scrolled (462, 455) with delta (0, 0)
Screenshot: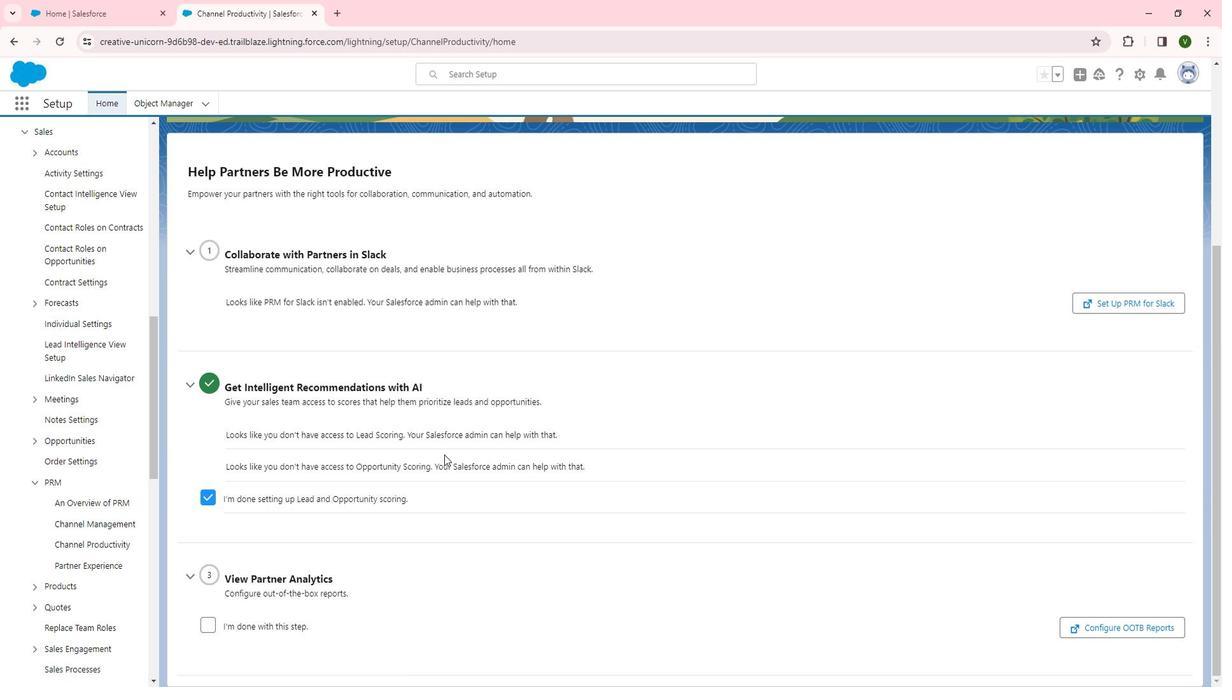 
Action: Mouse scrolled (462, 455) with delta (0, 0)
Screenshot: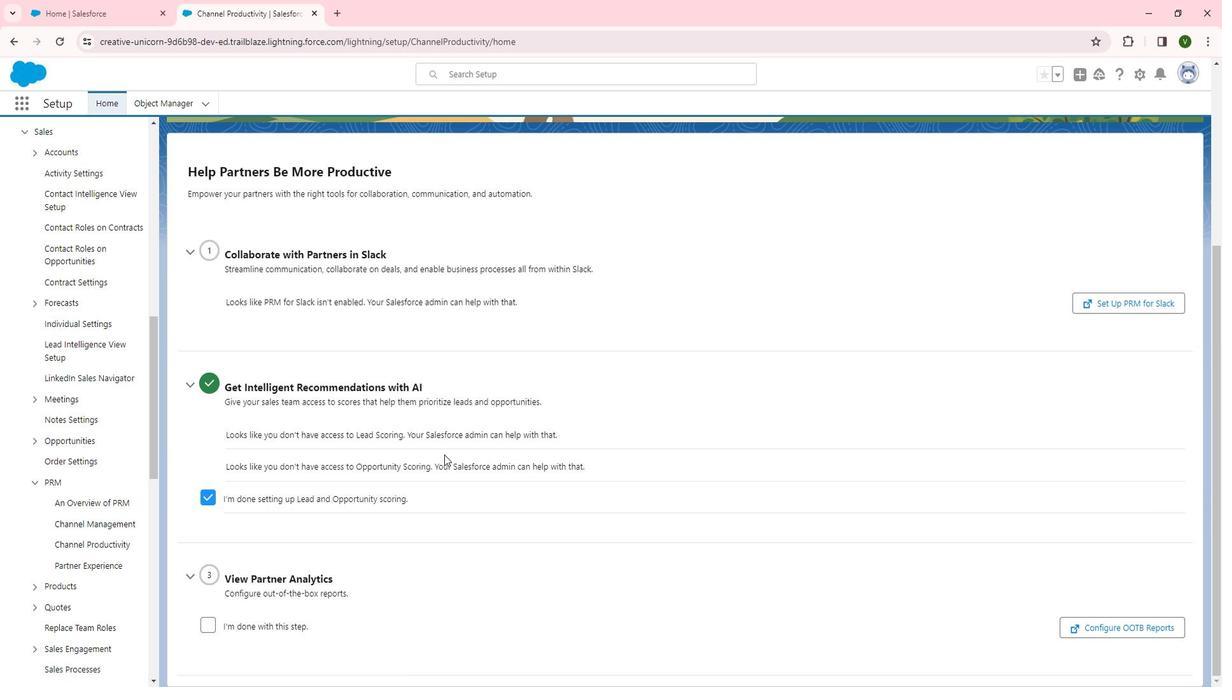 
Action: Mouse scrolled (462, 455) with delta (0, 0)
Screenshot: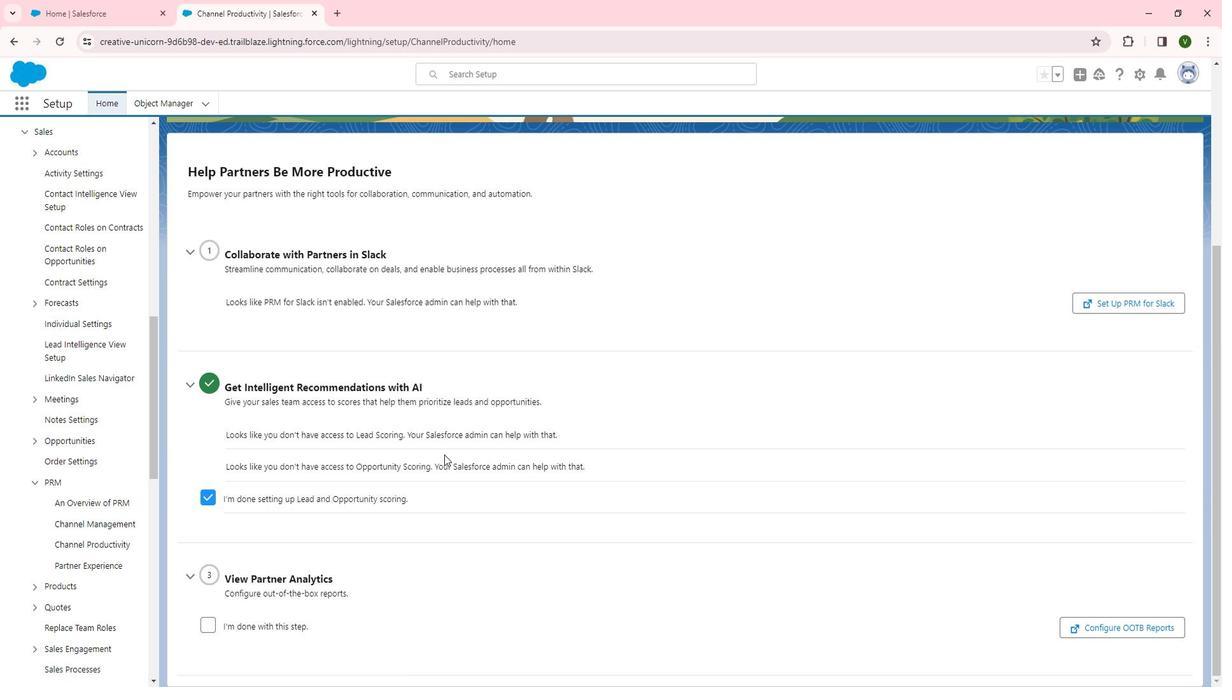 
Action: Mouse moved to (228, 618)
Screenshot: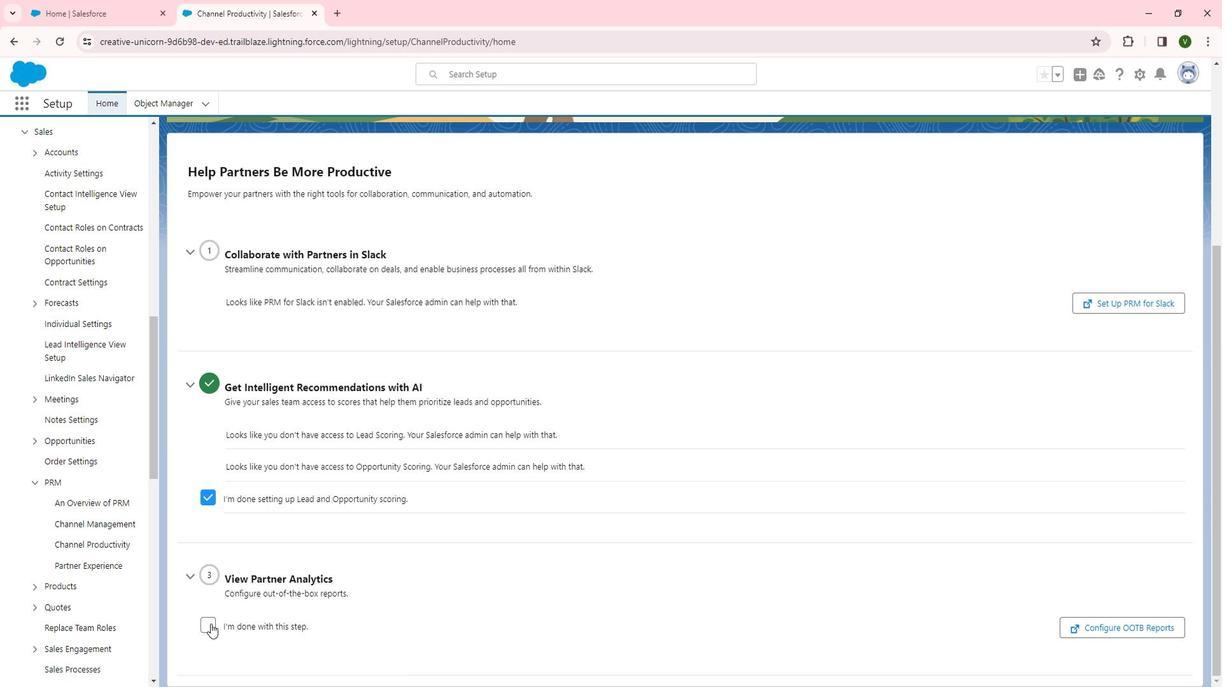 
Action: Mouse pressed left at (228, 618)
Screenshot: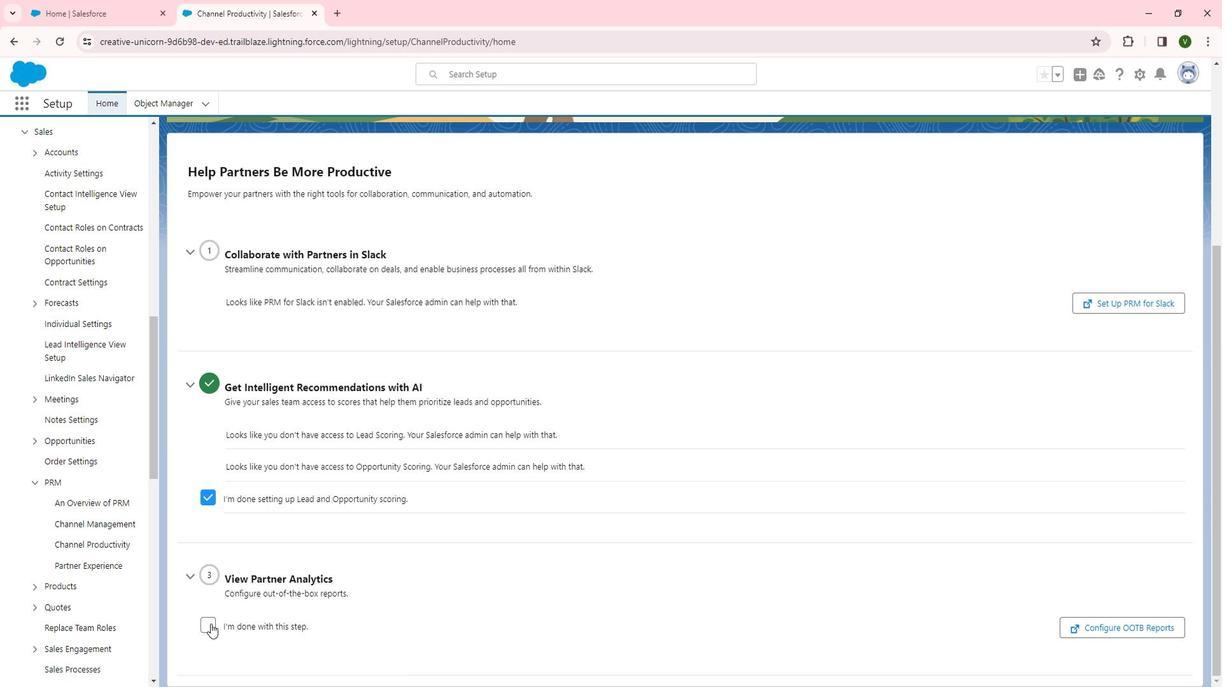
Action: Mouse moved to (619, 495)
Screenshot: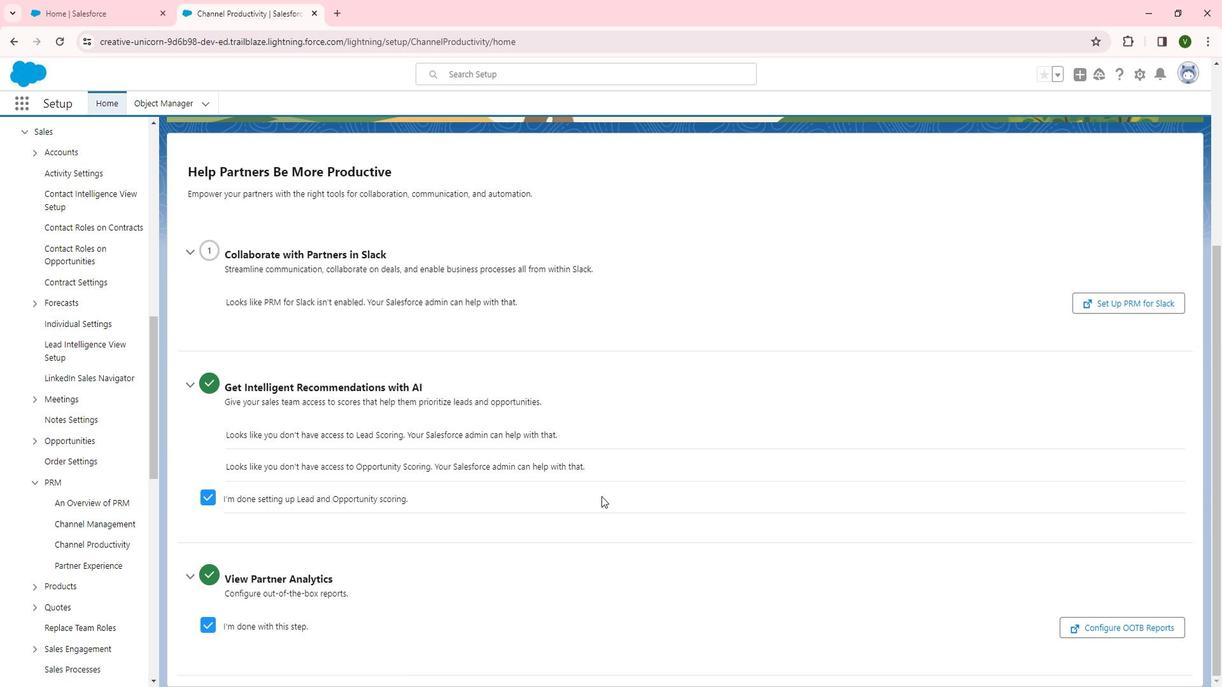 
Action: Mouse scrolled (619, 495) with delta (0, 0)
Screenshot: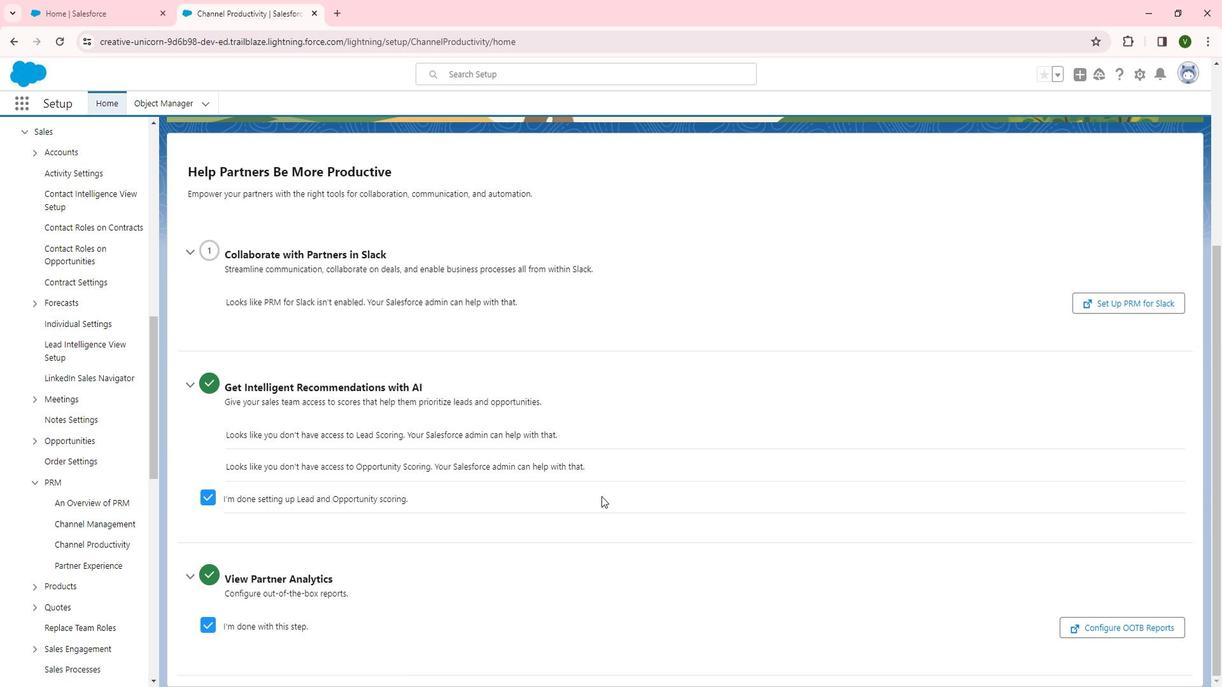 
Action: Mouse scrolled (619, 495) with delta (0, 0)
Screenshot: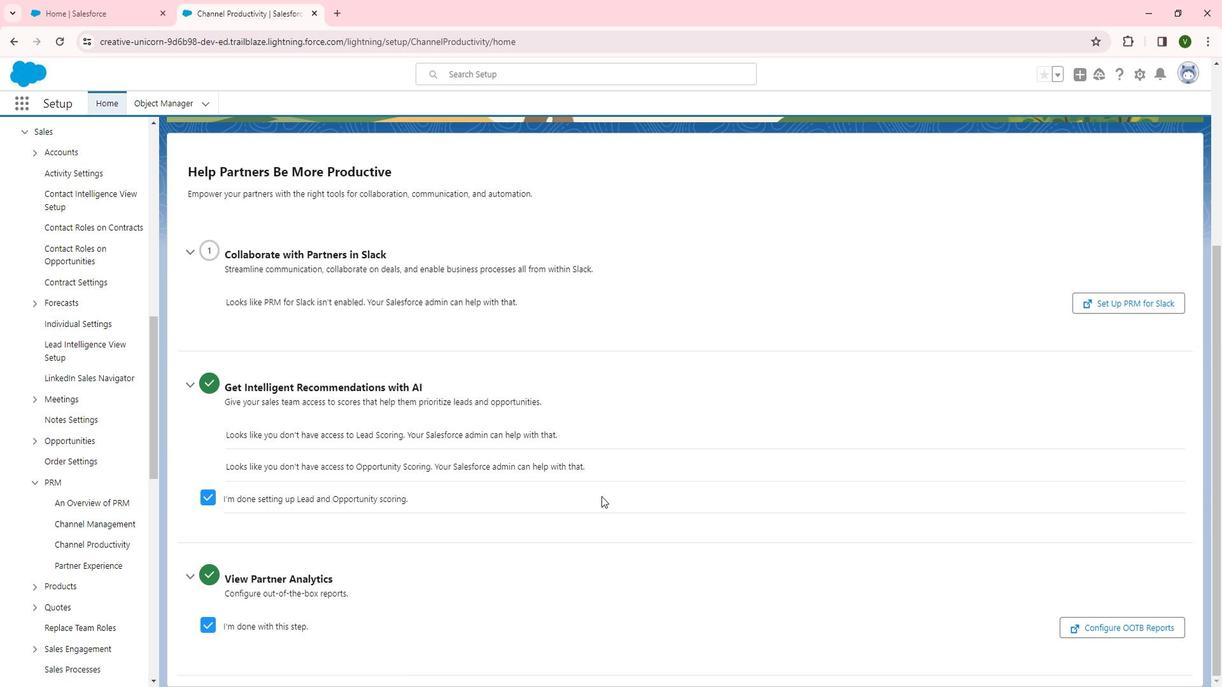 
